 Task: Create new Company, with domain: 'guggenheim.org' and type: 'Reseller'. Add new contact for this company, with mail Id: 'Mohan_Baker@guggenheim.org', First Name: Mohan, Last name:  Baker, Job Title: 'QA Tester', Phone Number: '(202) 555-4571'. Change life cycle stage to  Lead and lead status to  Open. Logged in from softage.3@softage.net
Action: Mouse moved to (89, 94)
Screenshot: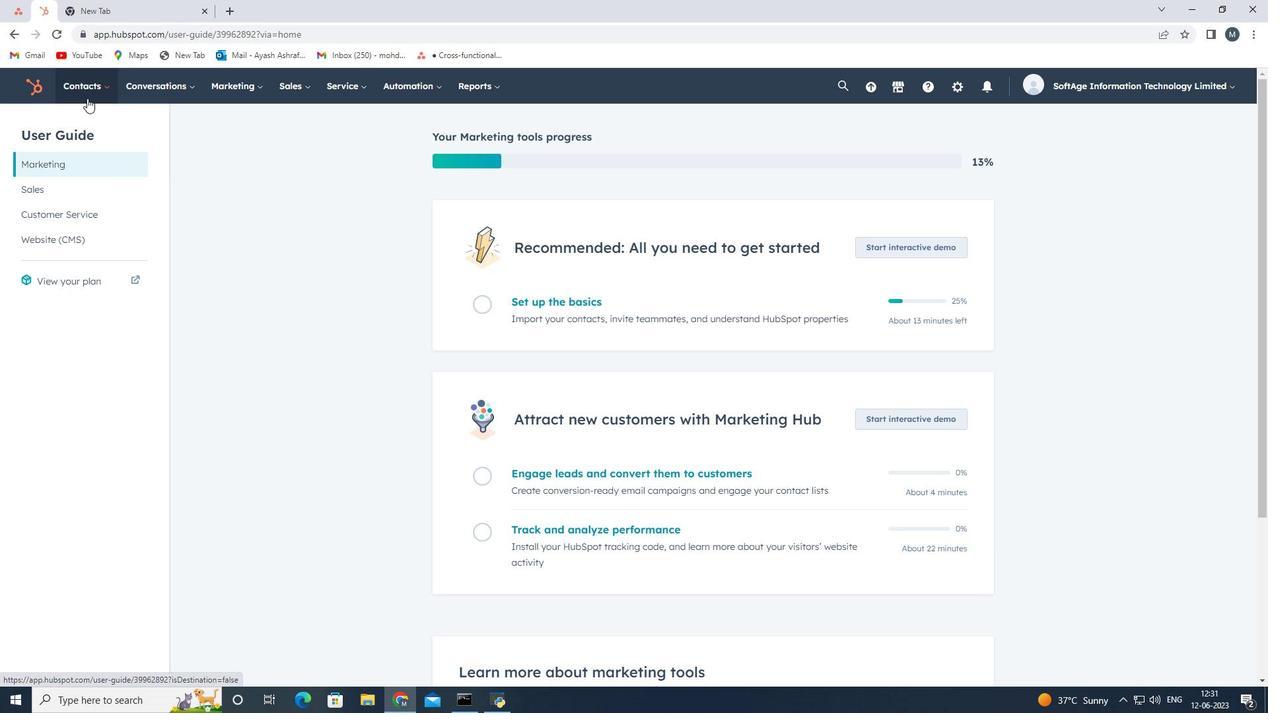 
Action: Mouse pressed left at (89, 94)
Screenshot: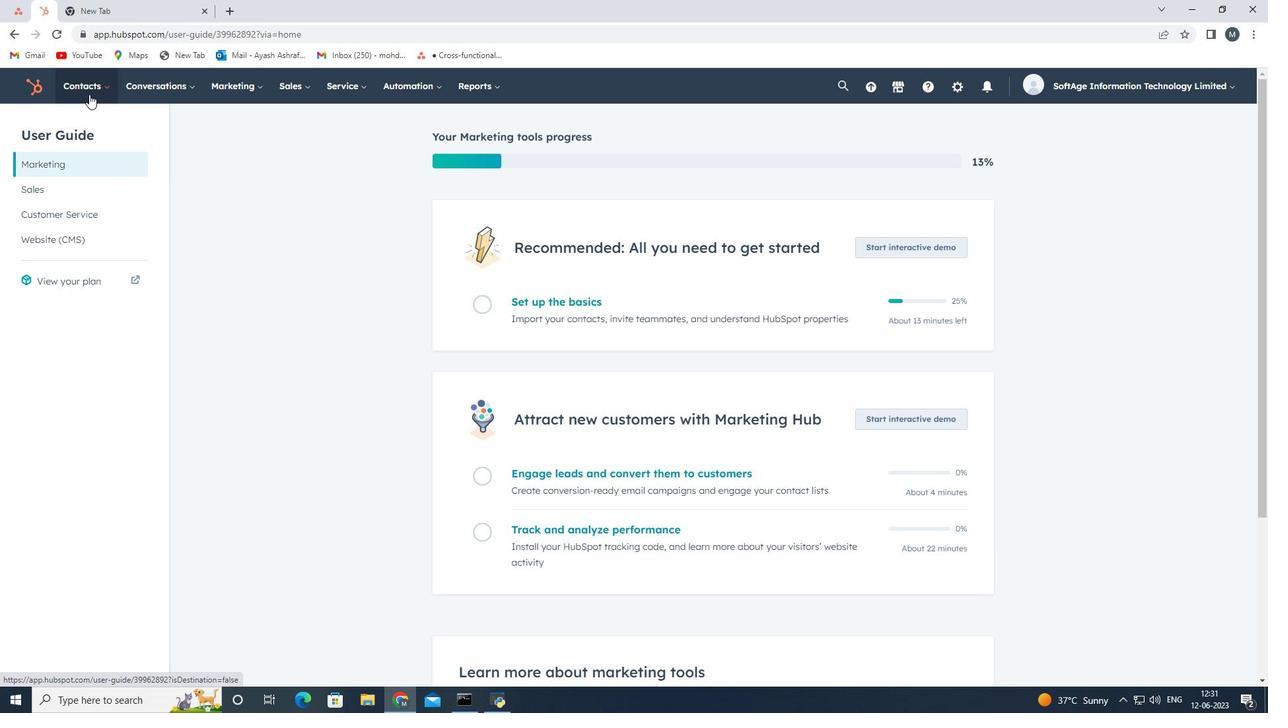 
Action: Mouse moved to (107, 148)
Screenshot: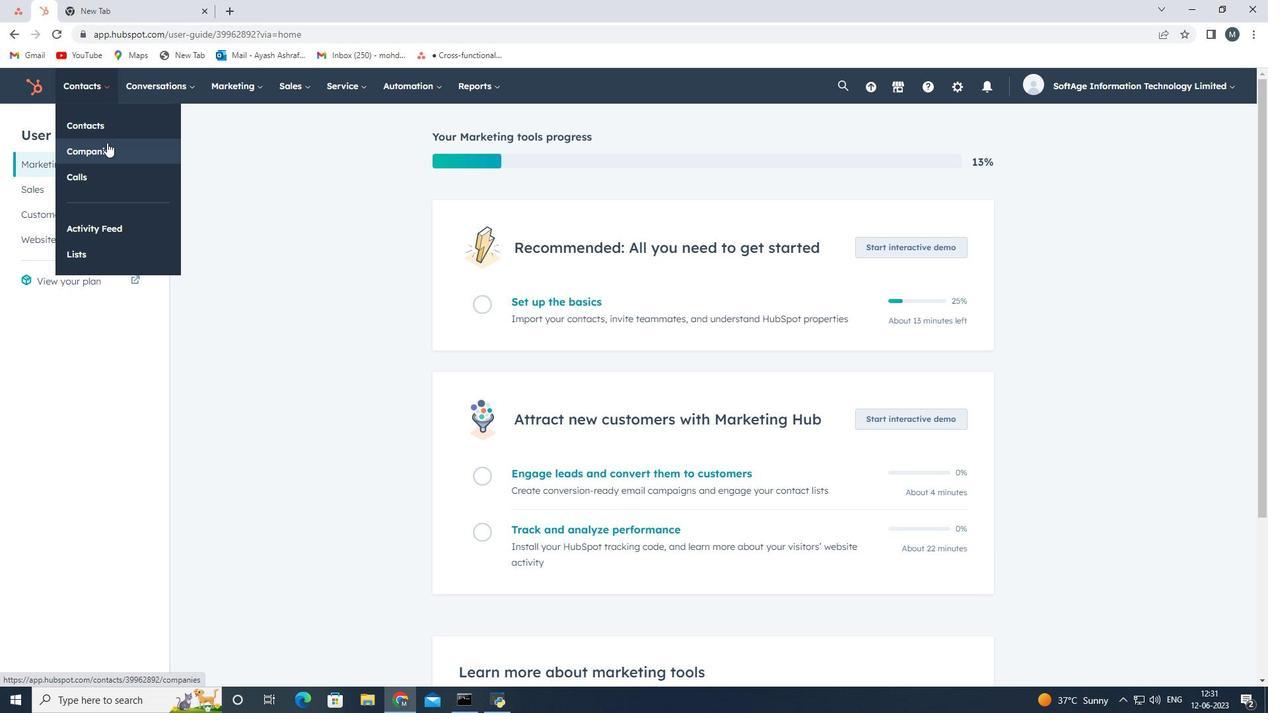 
Action: Mouse pressed left at (107, 148)
Screenshot: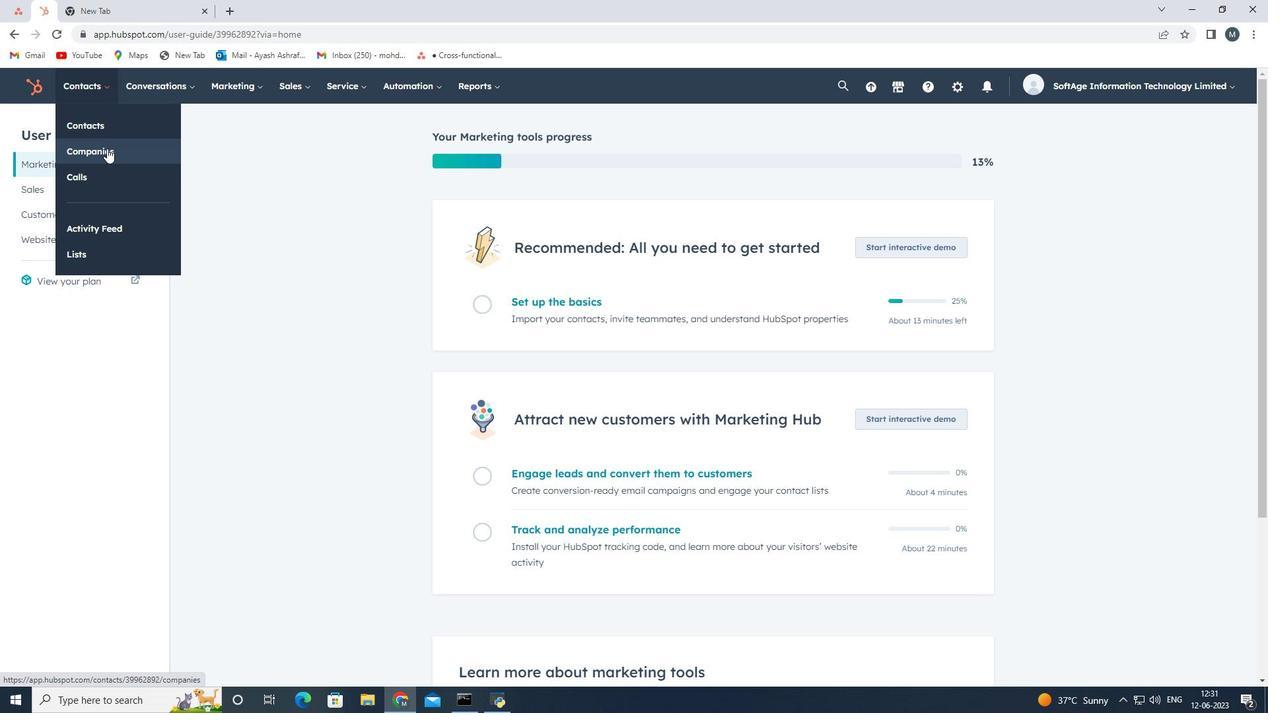 
Action: Mouse moved to (1193, 136)
Screenshot: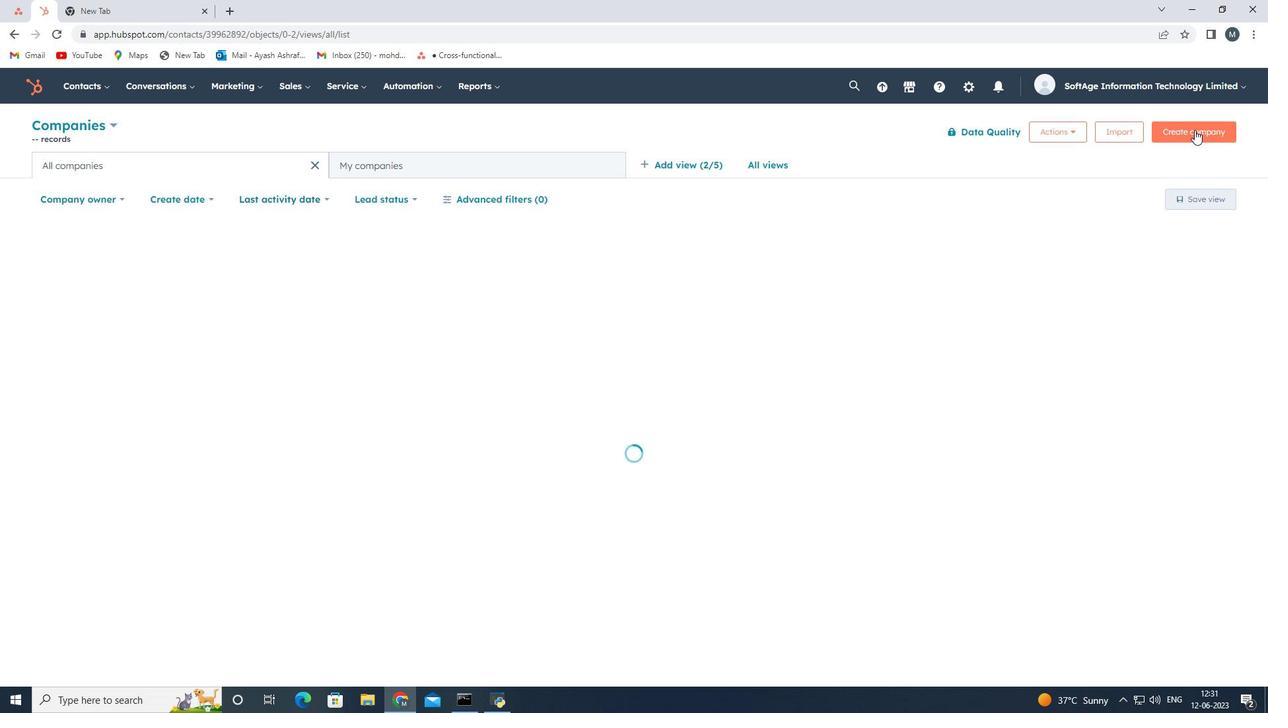 
Action: Mouse pressed left at (1193, 136)
Screenshot: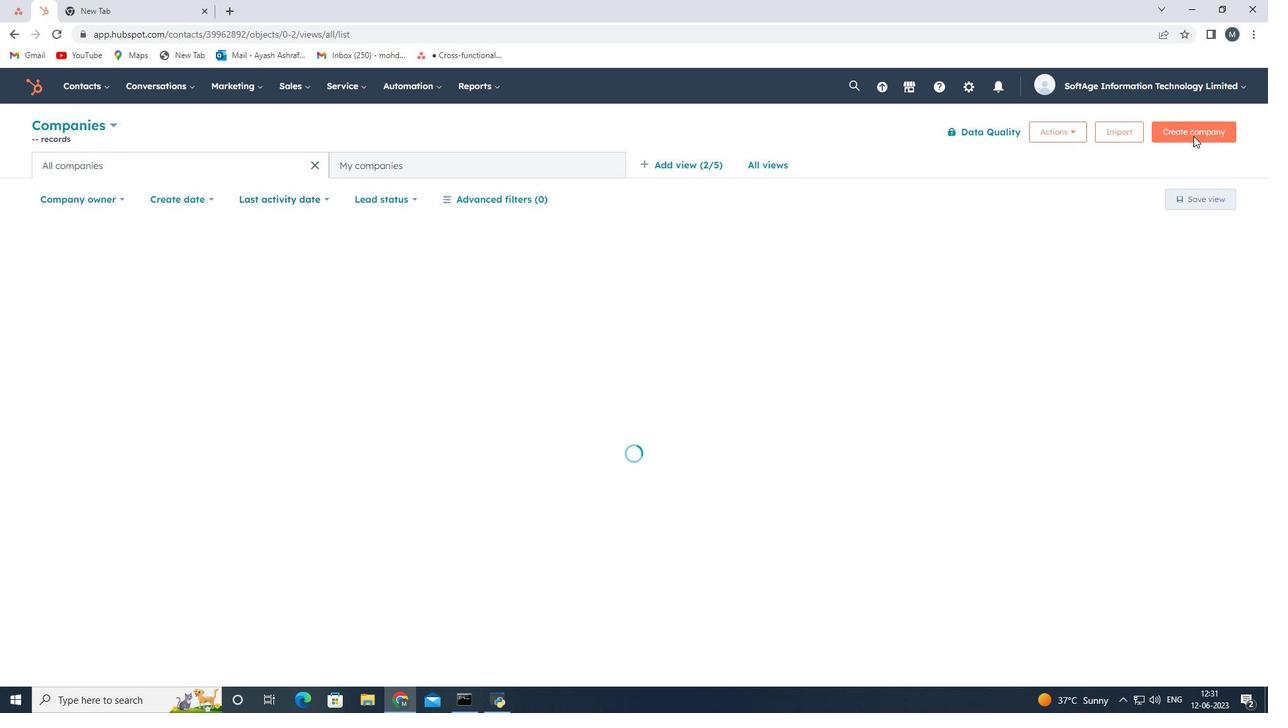 
Action: Mouse moved to (941, 194)
Screenshot: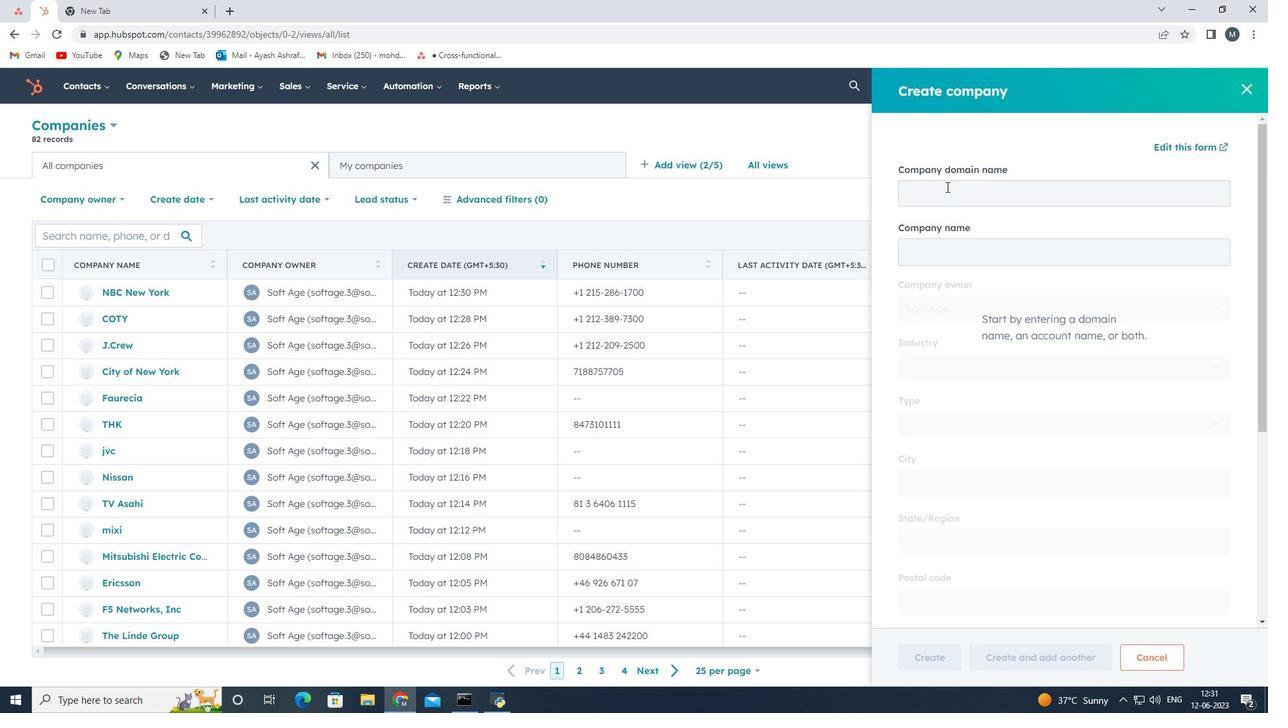 
Action: Mouse pressed left at (941, 194)
Screenshot: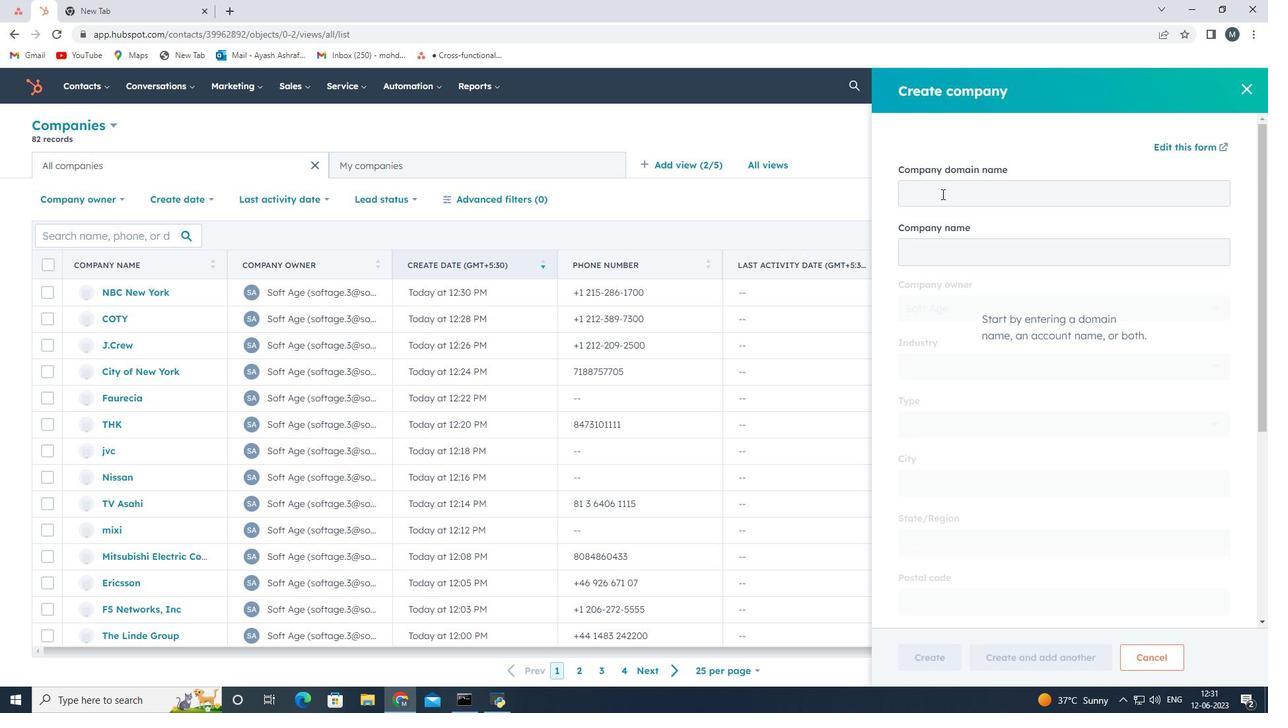 
Action: Mouse moved to (938, 196)
Screenshot: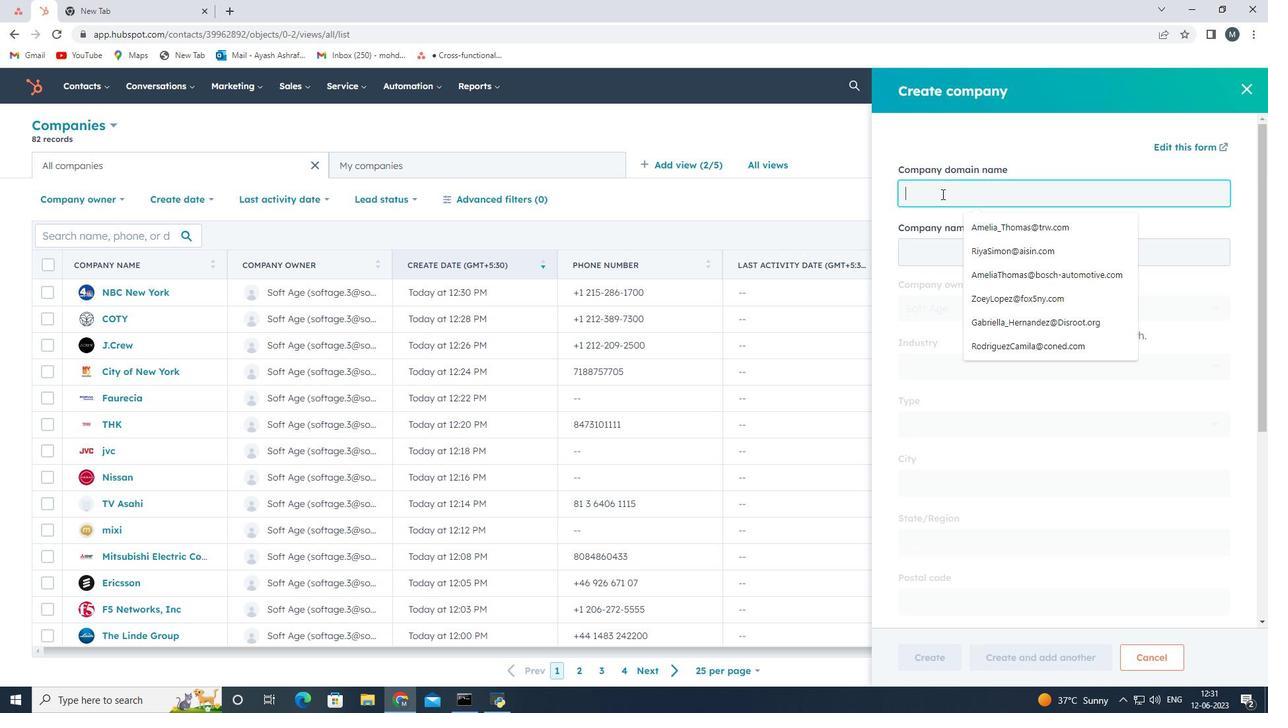 
Action: Key pressed guggenheim.org
Screenshot: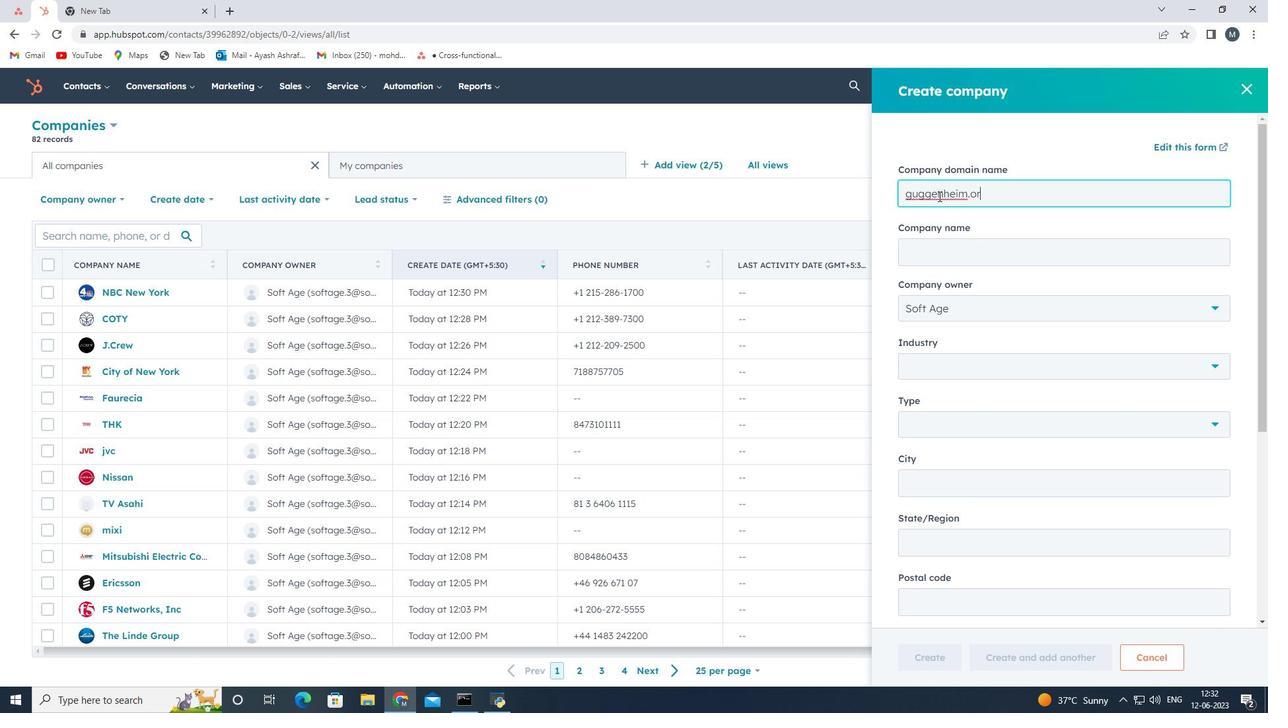 
Action: Mouse moved to (943, 421)
Screenshot: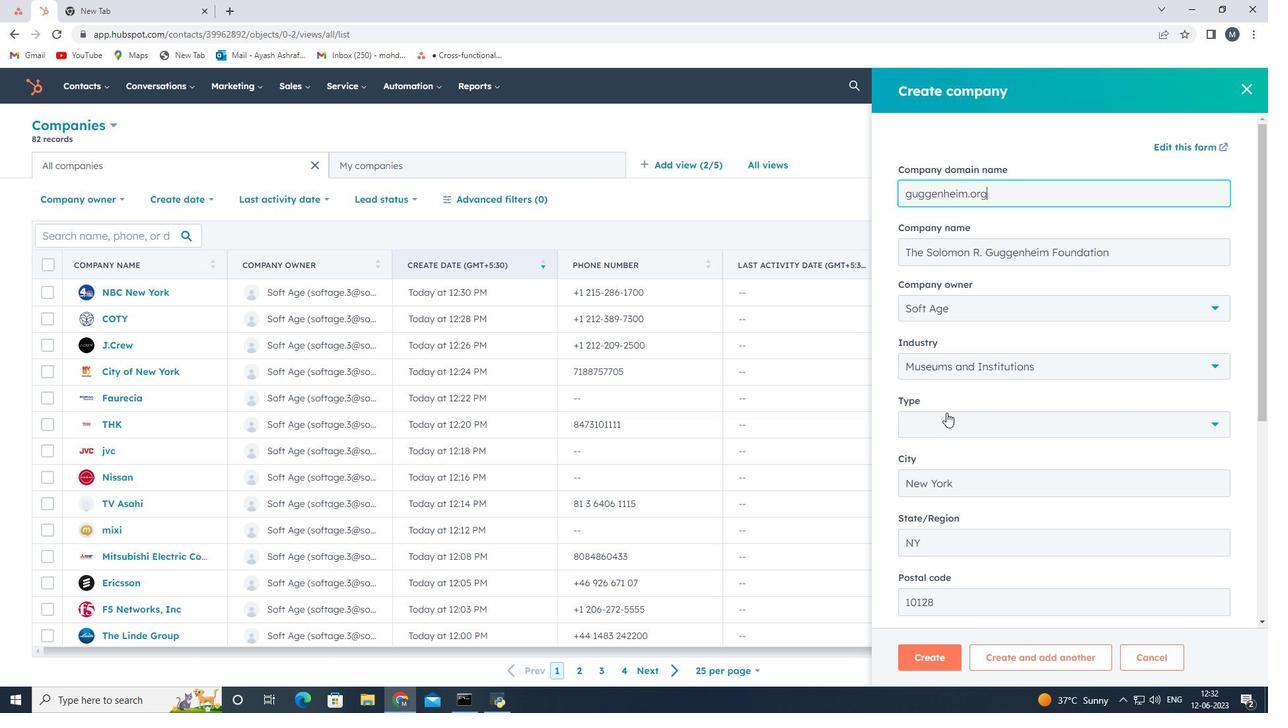 
Action: Mouse pressed left at (943, 421)
Screenshot: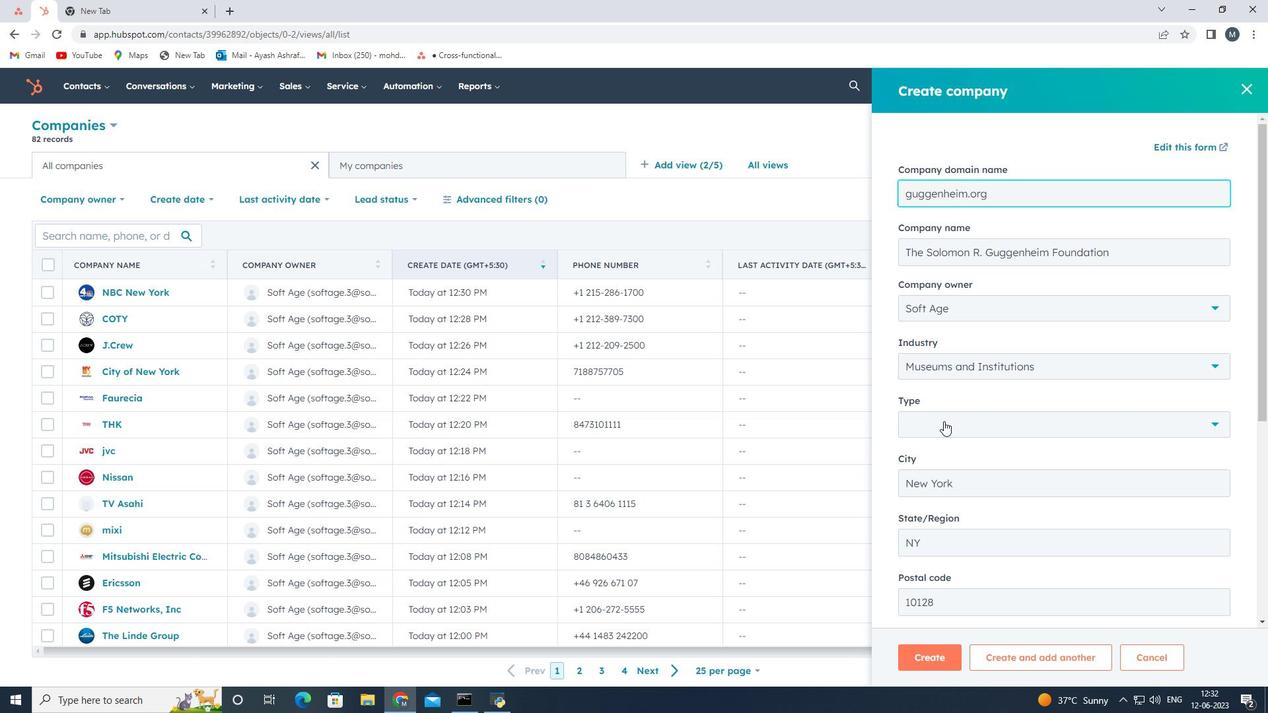 
Action: Mouse moved to (936, 533)
Screenshot: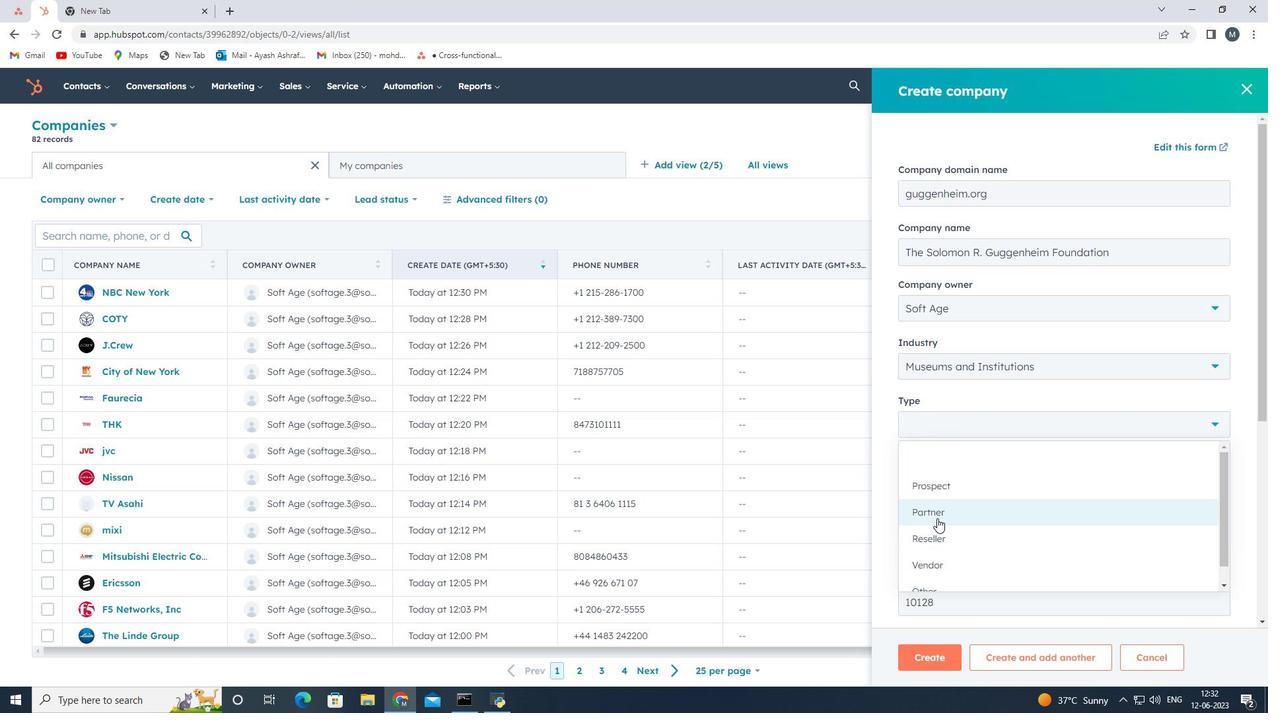 
Action: Mouse pressed left at (936, 533)
Screenshot: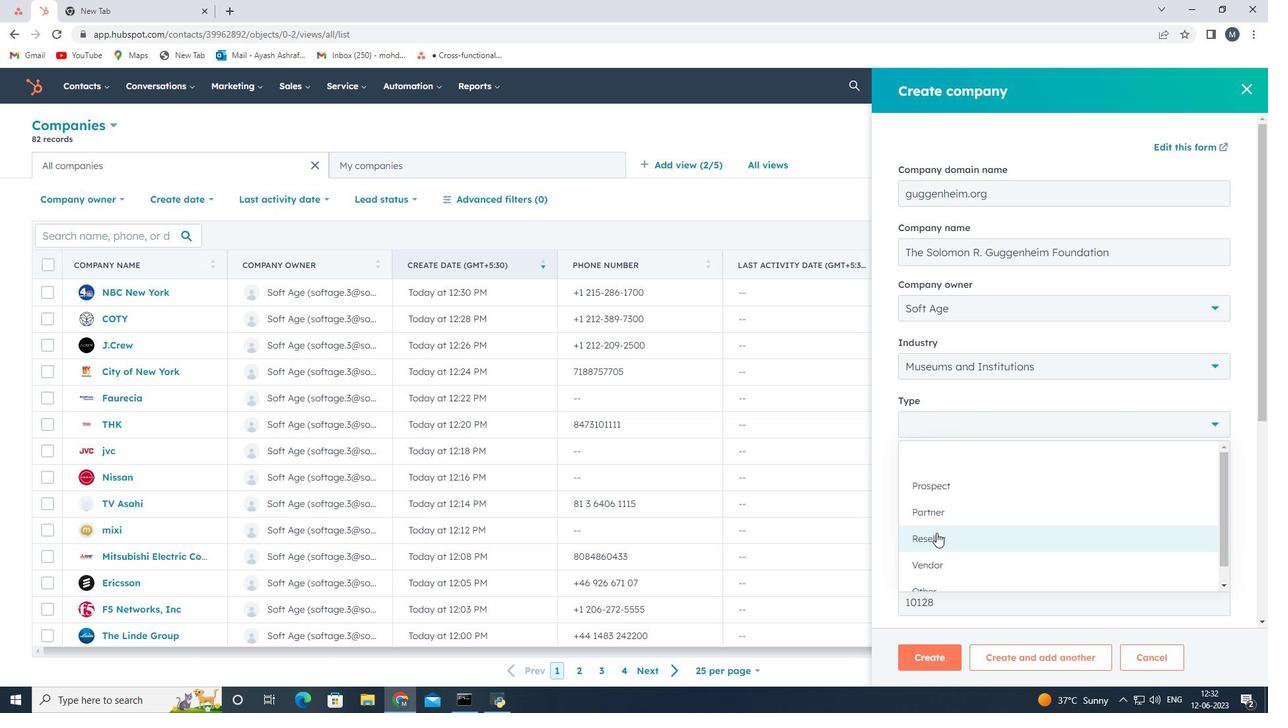 
Action: Mouse moved to (960, 493)
Screenshot: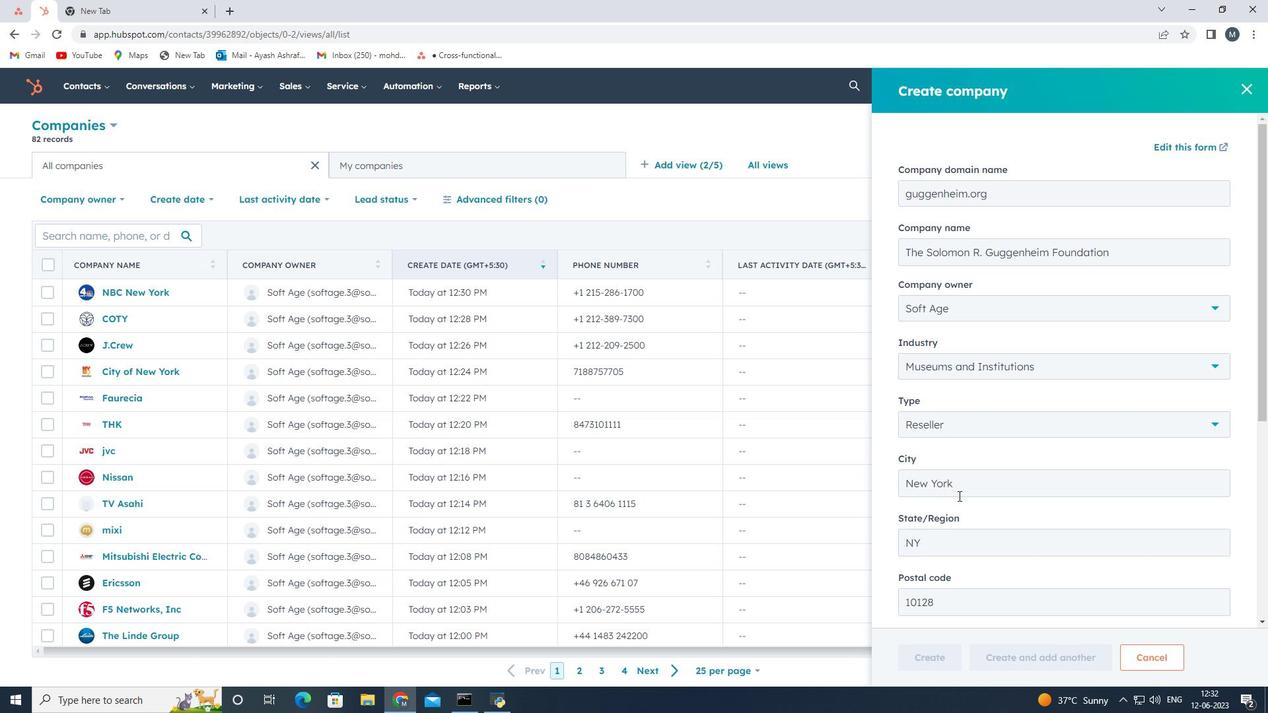 
Action: Mouse scrolled (960, 492) with delta (0, 0)
Screenshot: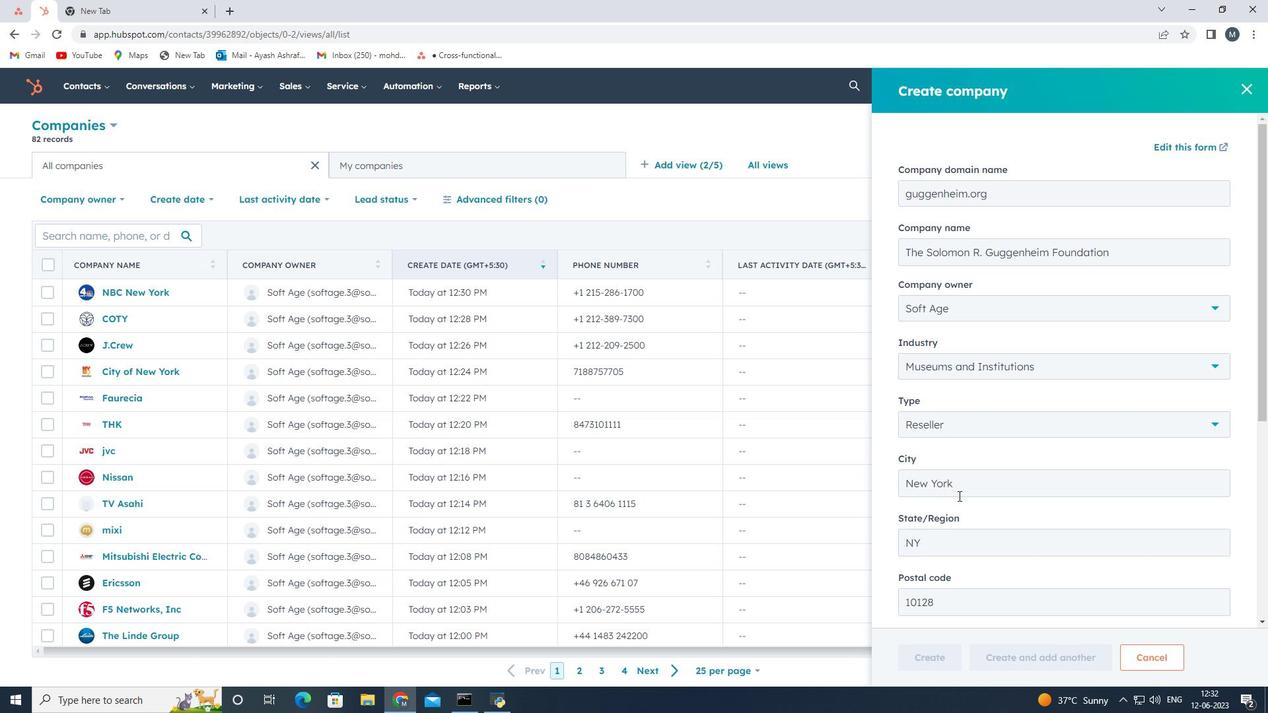 
Action: Mouse scrolled (960, 492) with delta (0, 0)
Screenshot: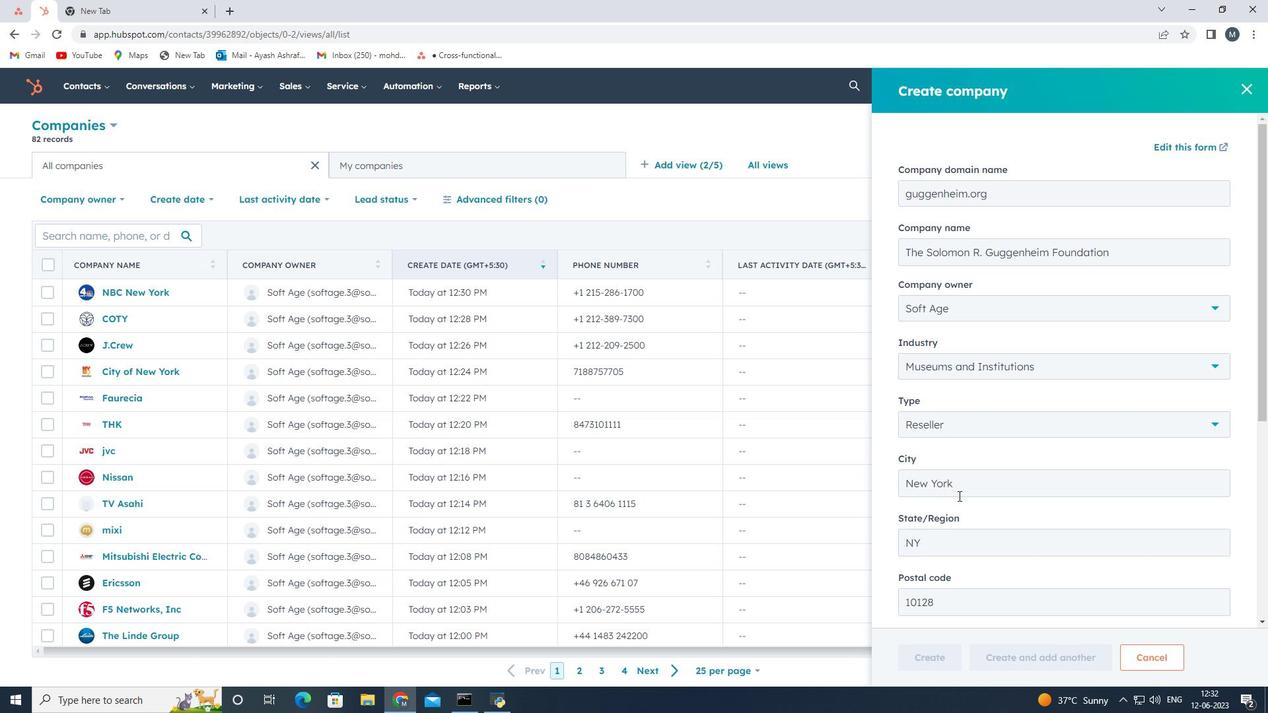 
Action: Mouse scrolled (960, 492) with delta (0, 0)
Screenshot: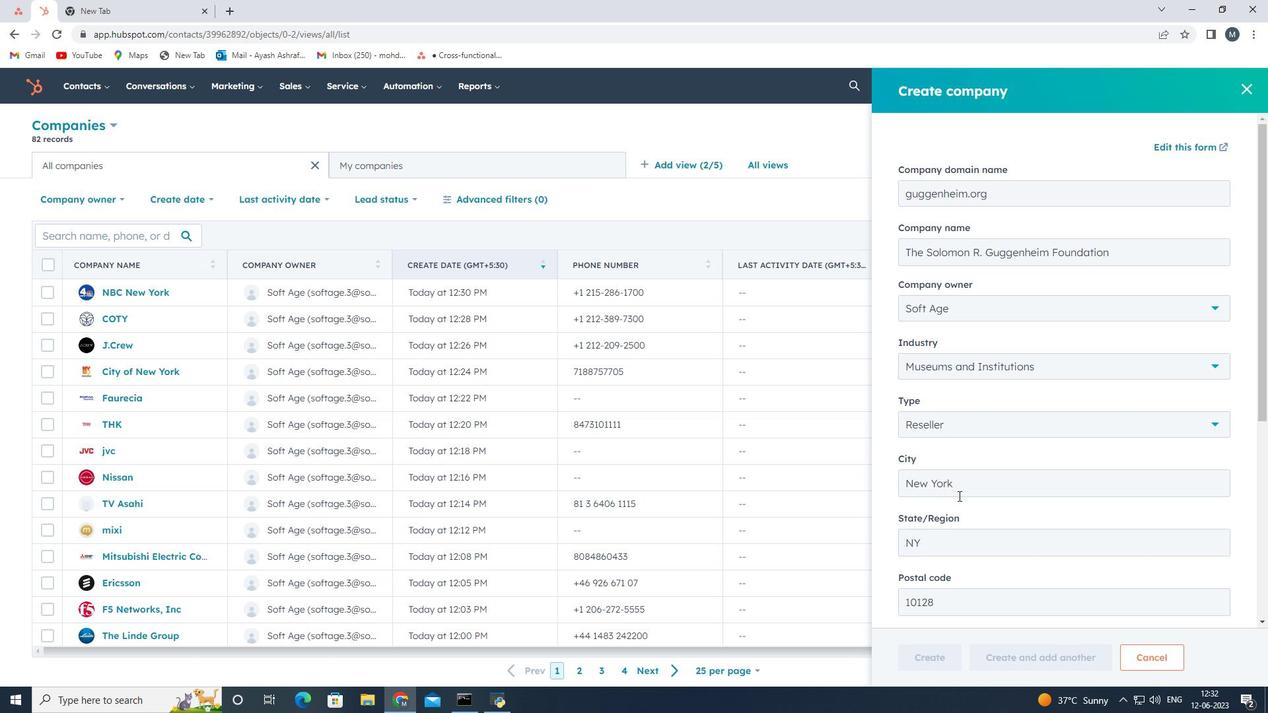 
Action: Mouse scrolled (960, 492) with delta (0, 0)
Screenshot: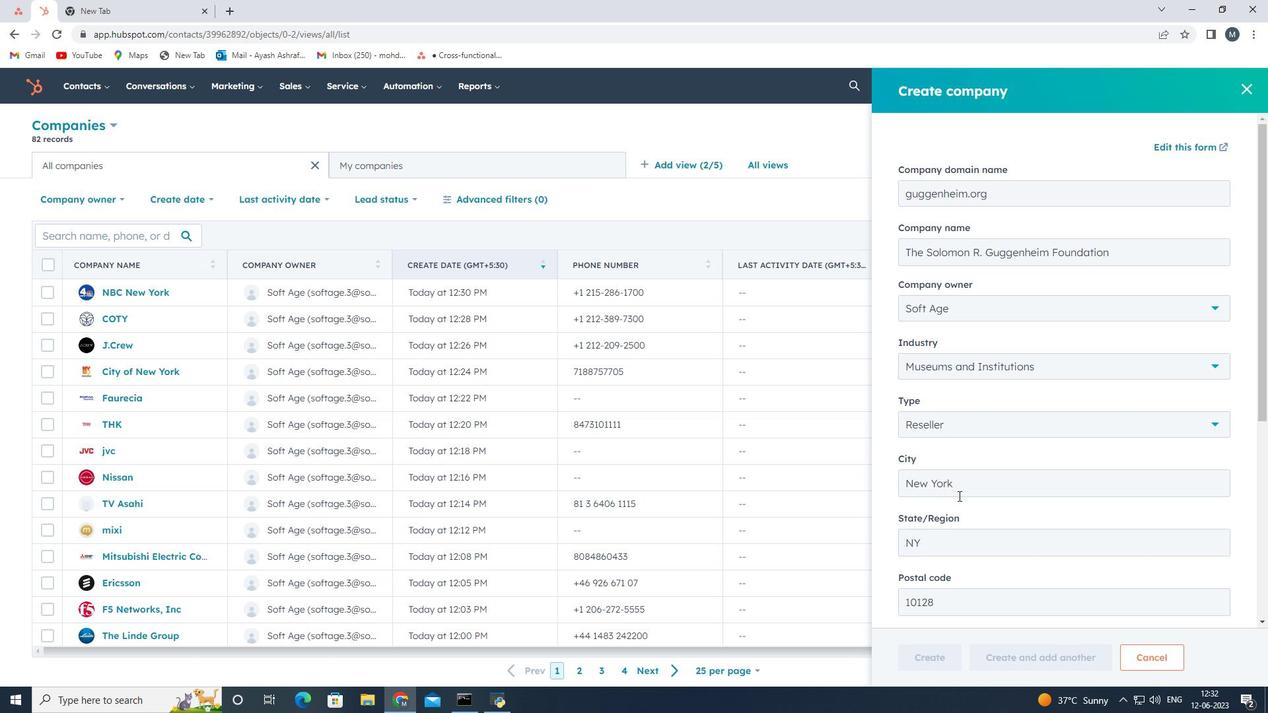 
Action: Mouse scrolled (960, 492) with delta (0, 0)
Screenshot: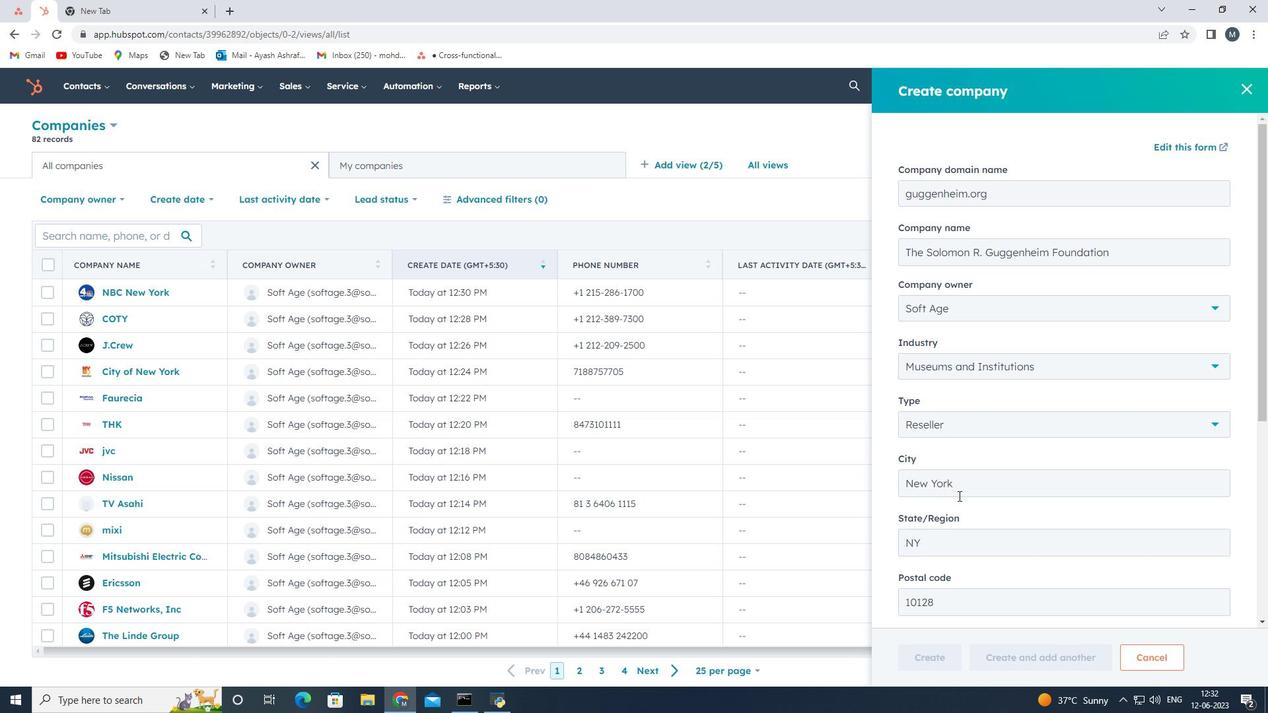 
Action: Mouse scrolled (960, 492) with delta (0, 0)
Screenshot: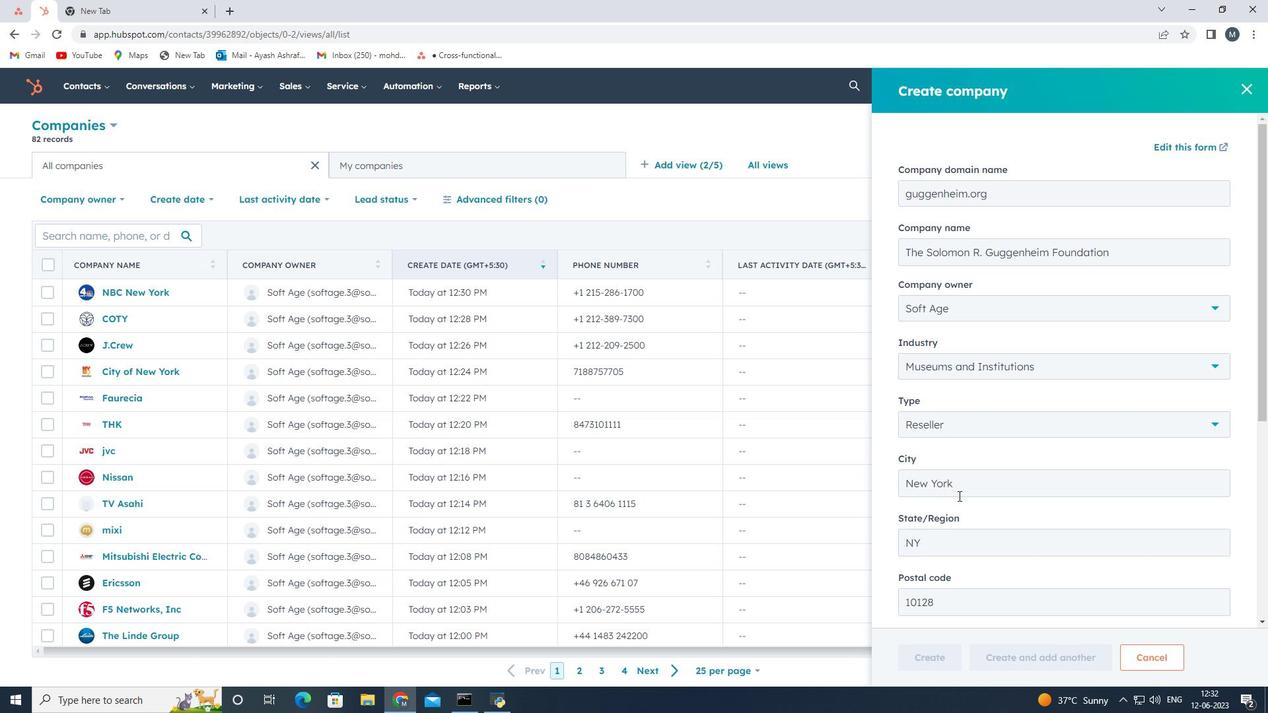 
Action: Mouse moved to (921, 652)
Screenshot: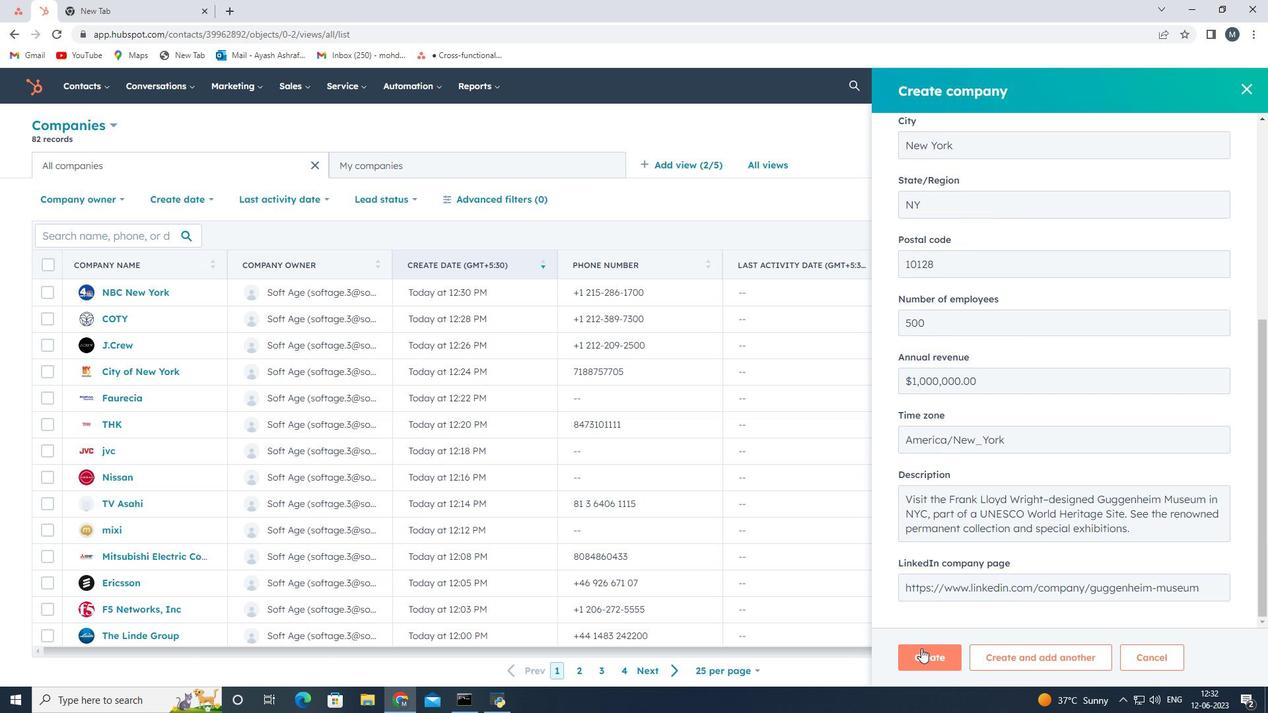 
Action: Mouse pressed left at (921, 652)
Screenshot: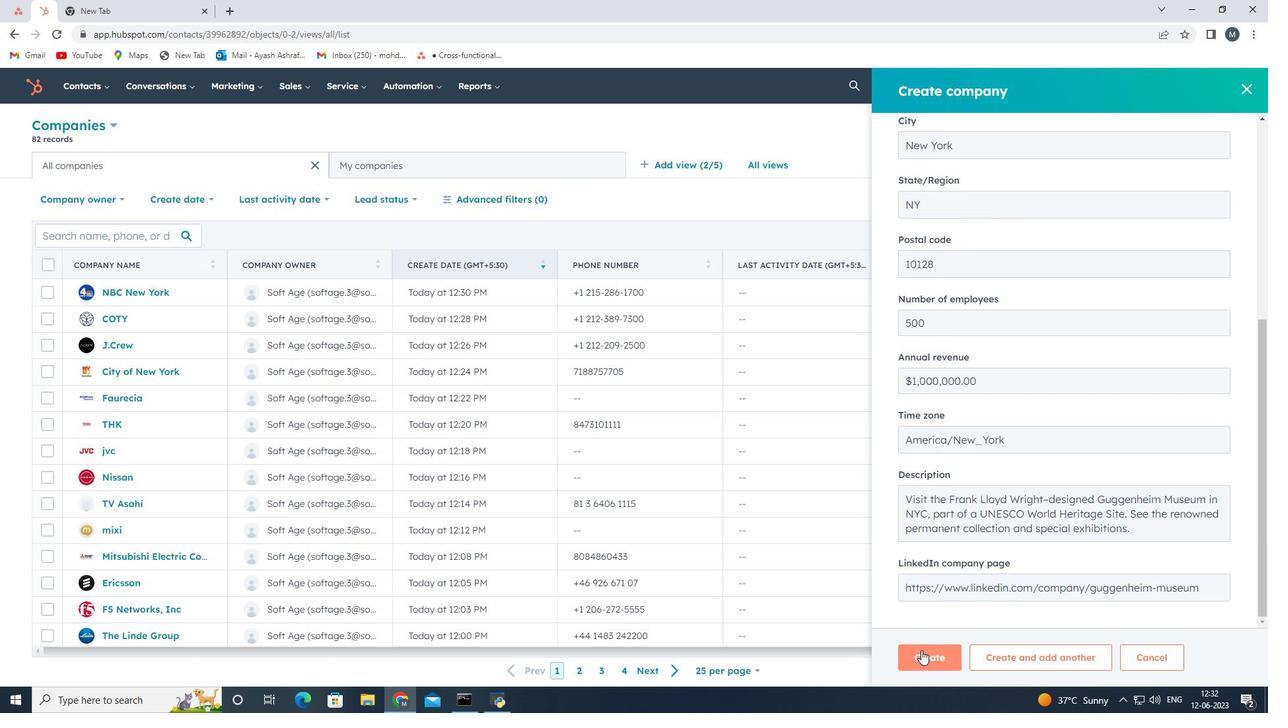 
Action: Mouse moved to (760, 369)
Screenshot: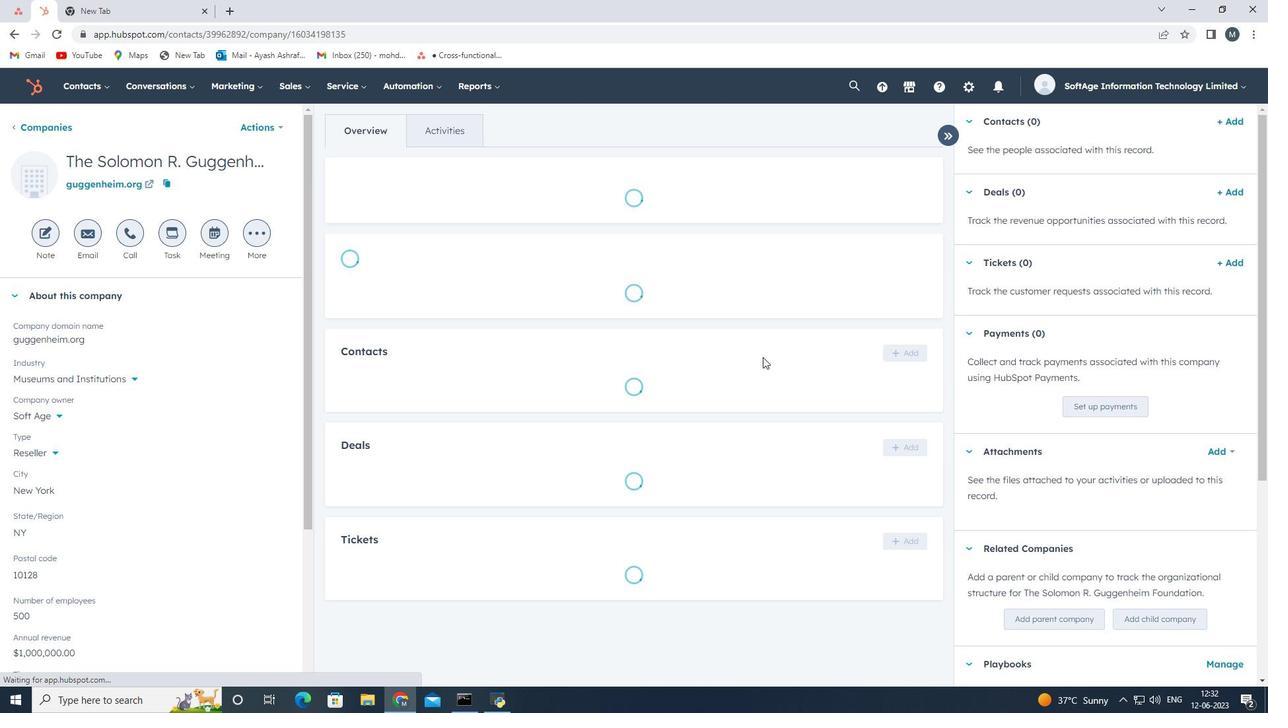 
Action: Mouse scrolled (760, 368) with delta (0, 0)
Screenshot: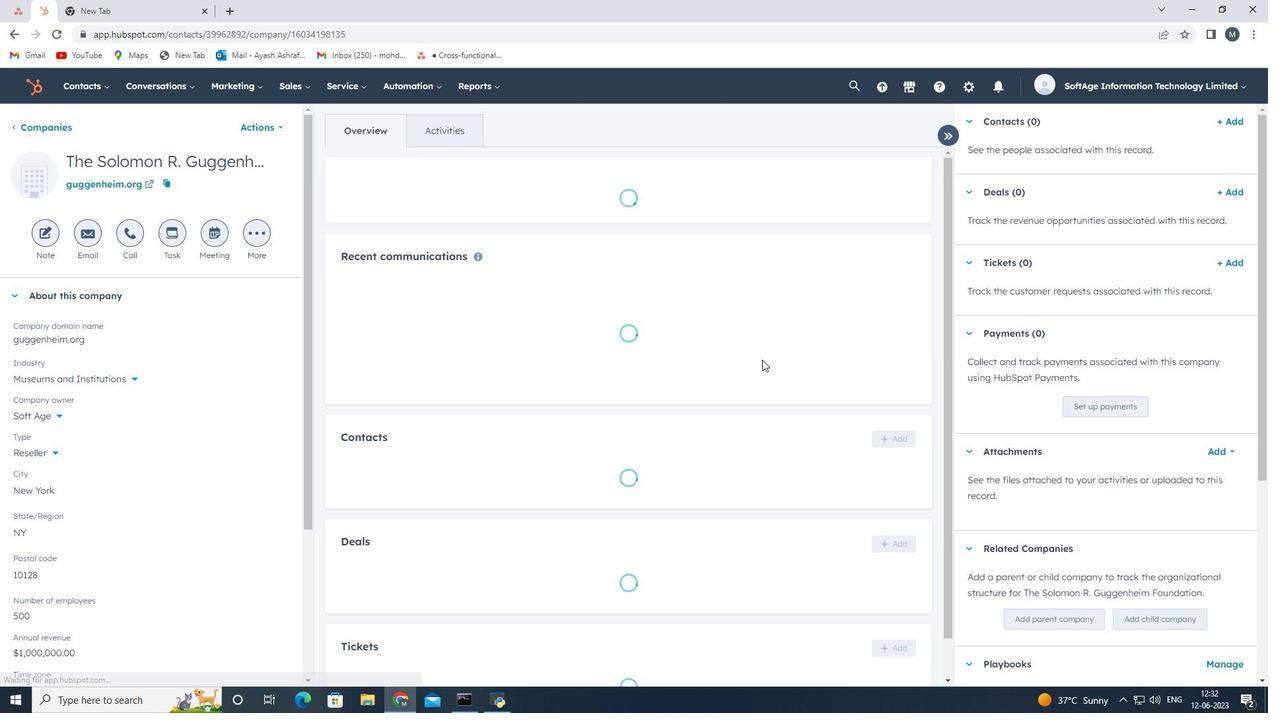 
Action: Mouse scrolled (760, 368) with delta (0, 0)
Screenshot: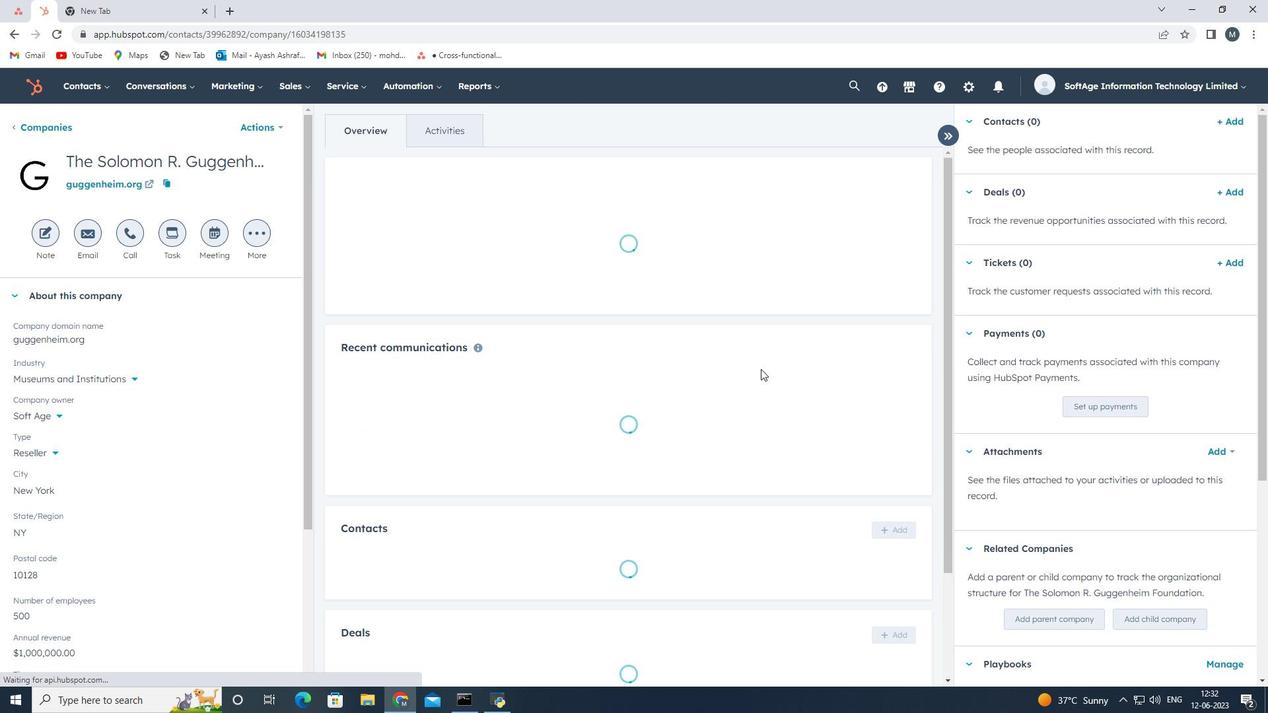 
Action: Mouse moved to (908, 440)
Screenshot: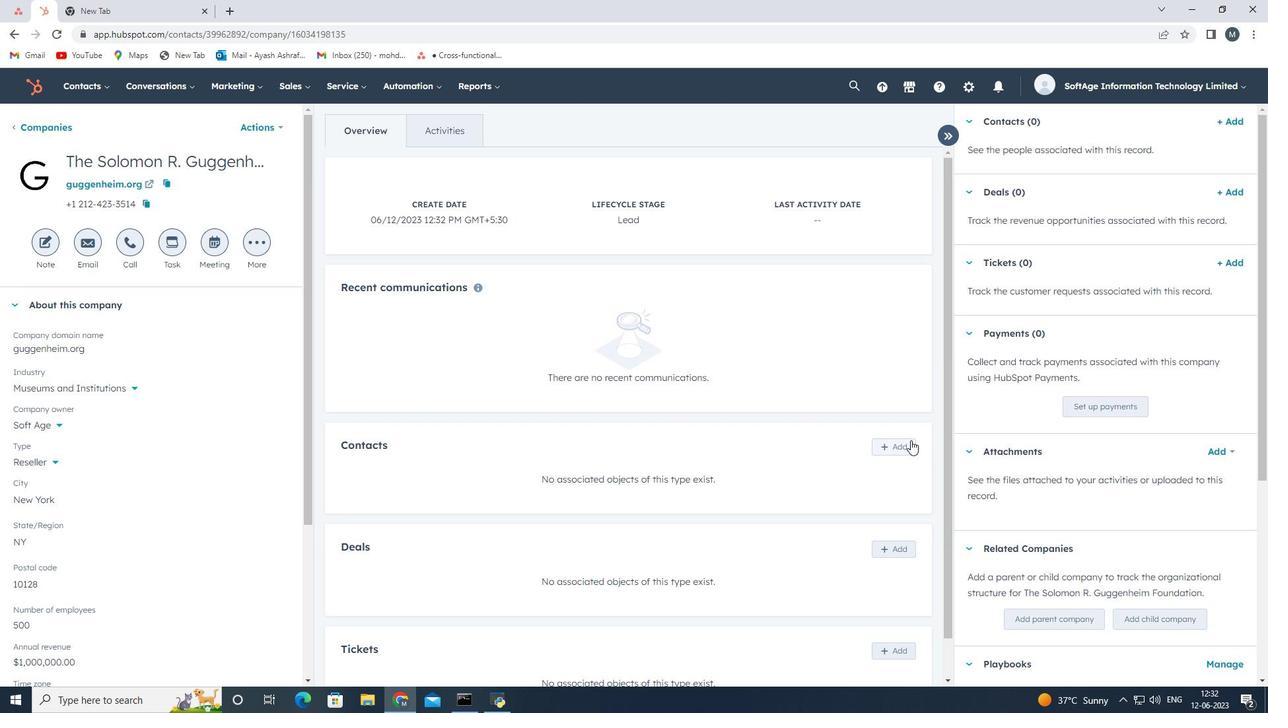 
Action: Mouse pressed left at (908, 440)
Screenshot: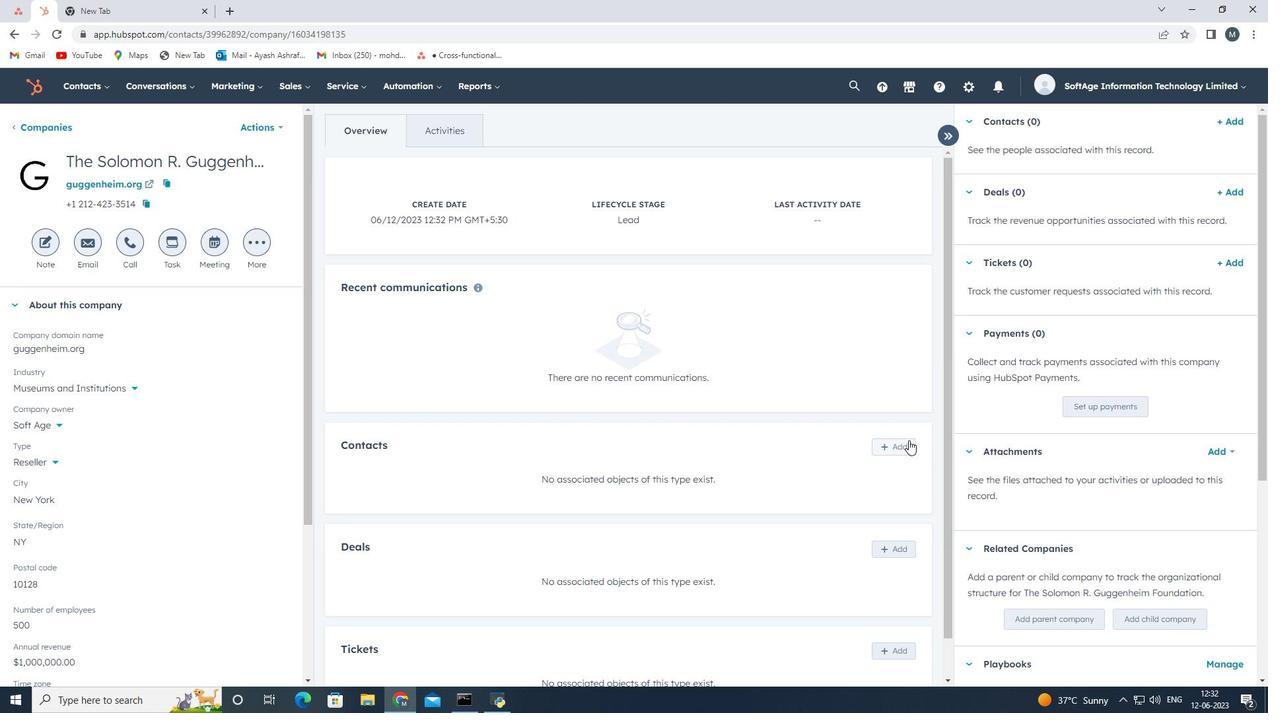
Action: Mouse moved to (972, 159)
Screenshot: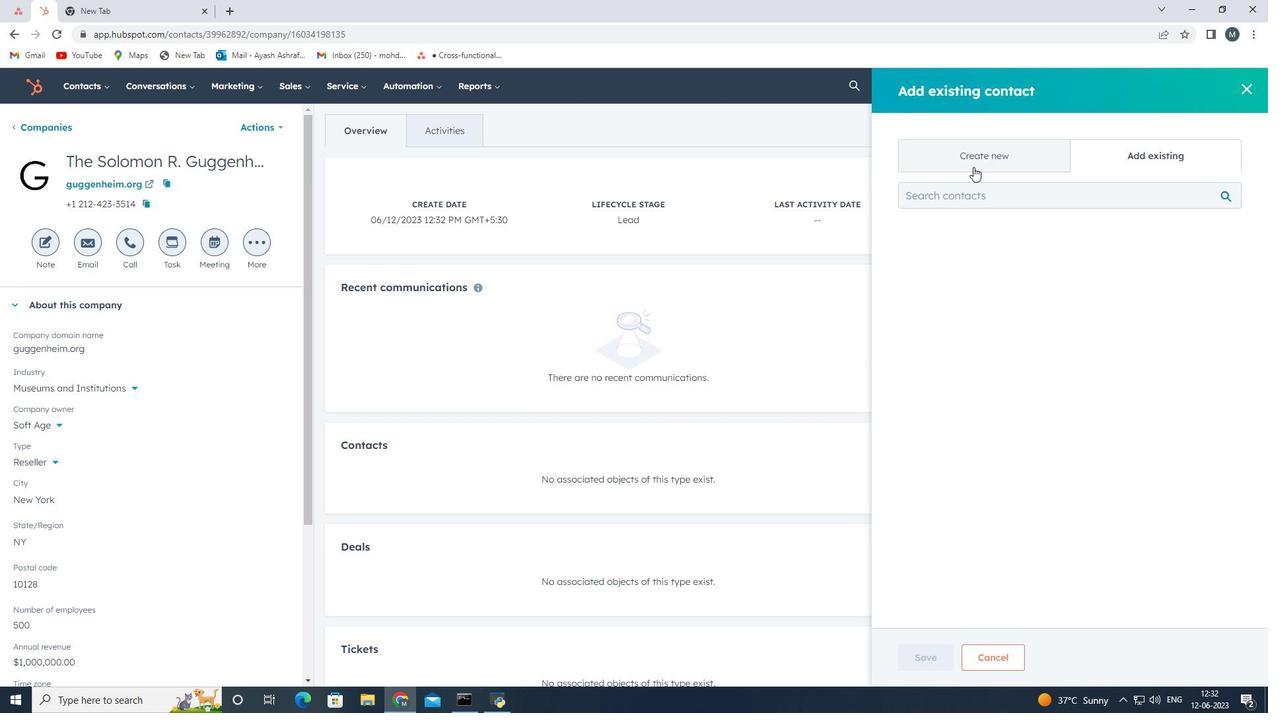 
Action: Mouse pressed left at (972, 159)
Screenshot: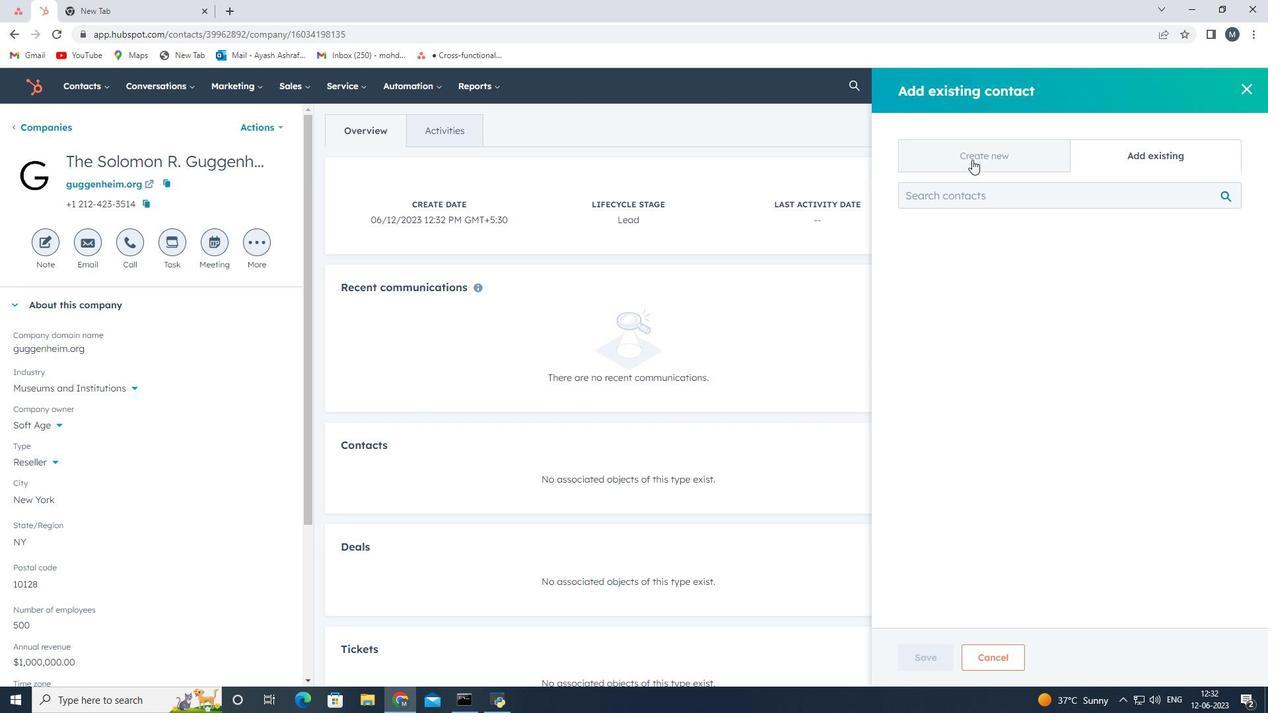 
Action: Mouse moved to (957, 238)
Screenshot: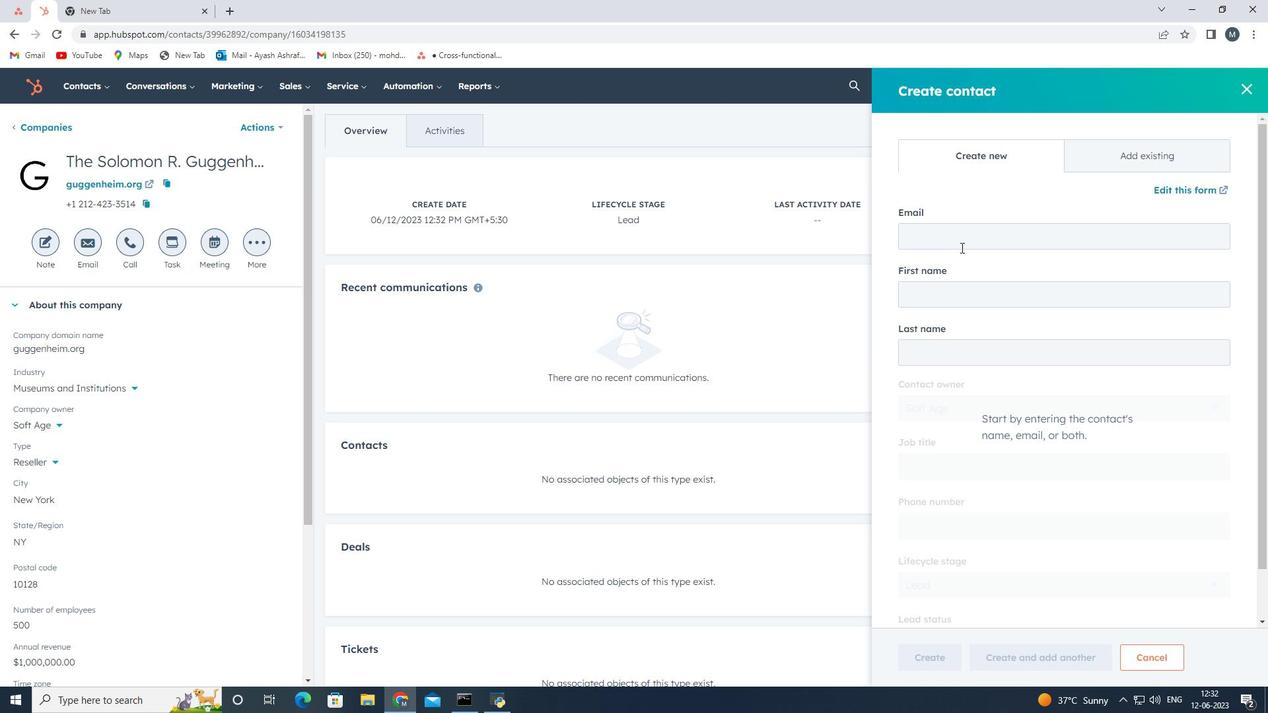 
Action: Mouse pressed left at (957, 238)
Screenshot: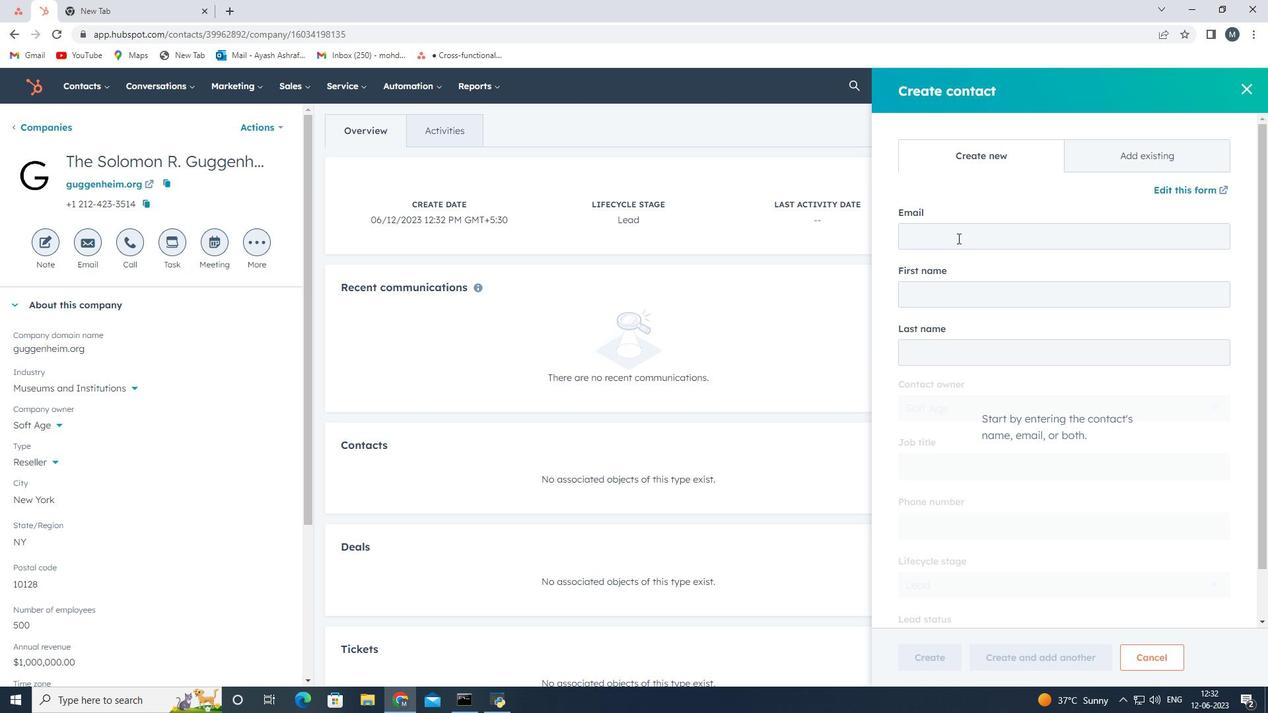 
Action: Key pressed <Key.shift>mohan<Key.shift_r>_<Key.shift><Key.shift><Key.shift><Key.shift>Baker<Key.shift><Key.shift><Key.shift><Key.shift><Key.shift><Key.shift><Key.shift><Key.shift><Key.shift><Key.shift><Key.shift><Key.shift><Key.shift><Key.shift><Key.shift><Key.shift><Key.shift>@guggrnheim
Screenshot: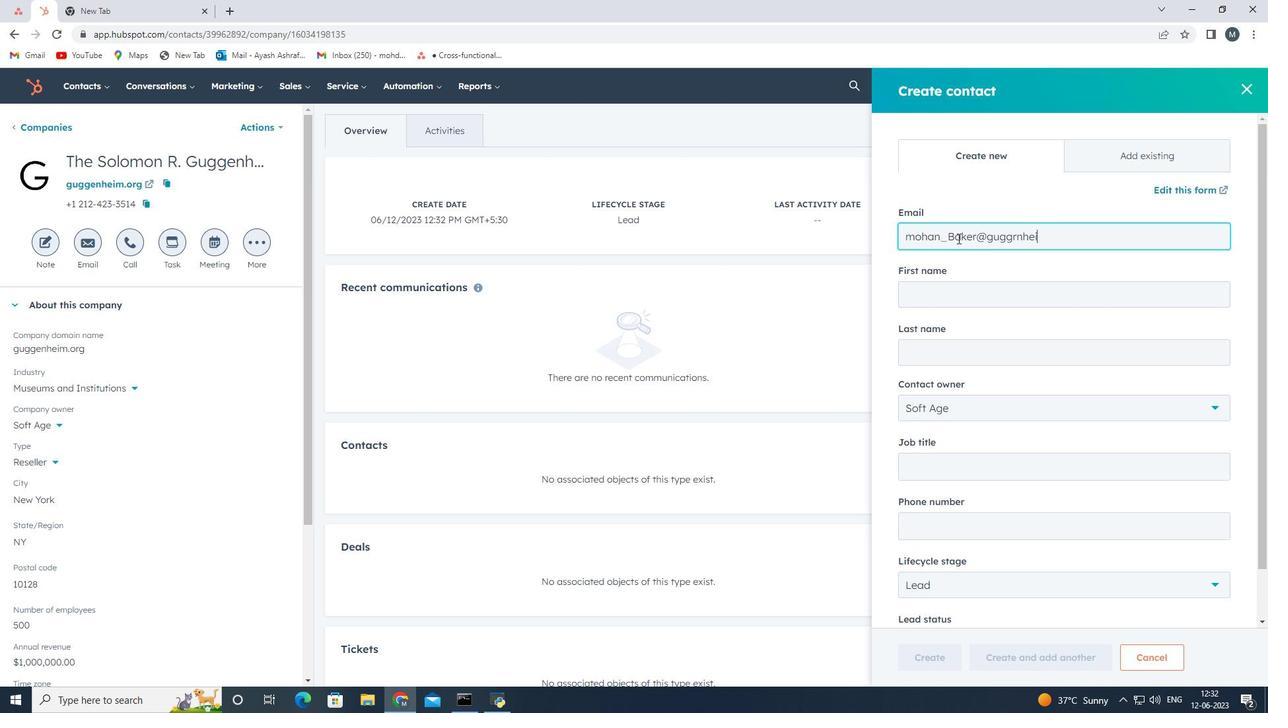 
Action: Mouse moved to (1080, 240)
Screenshot: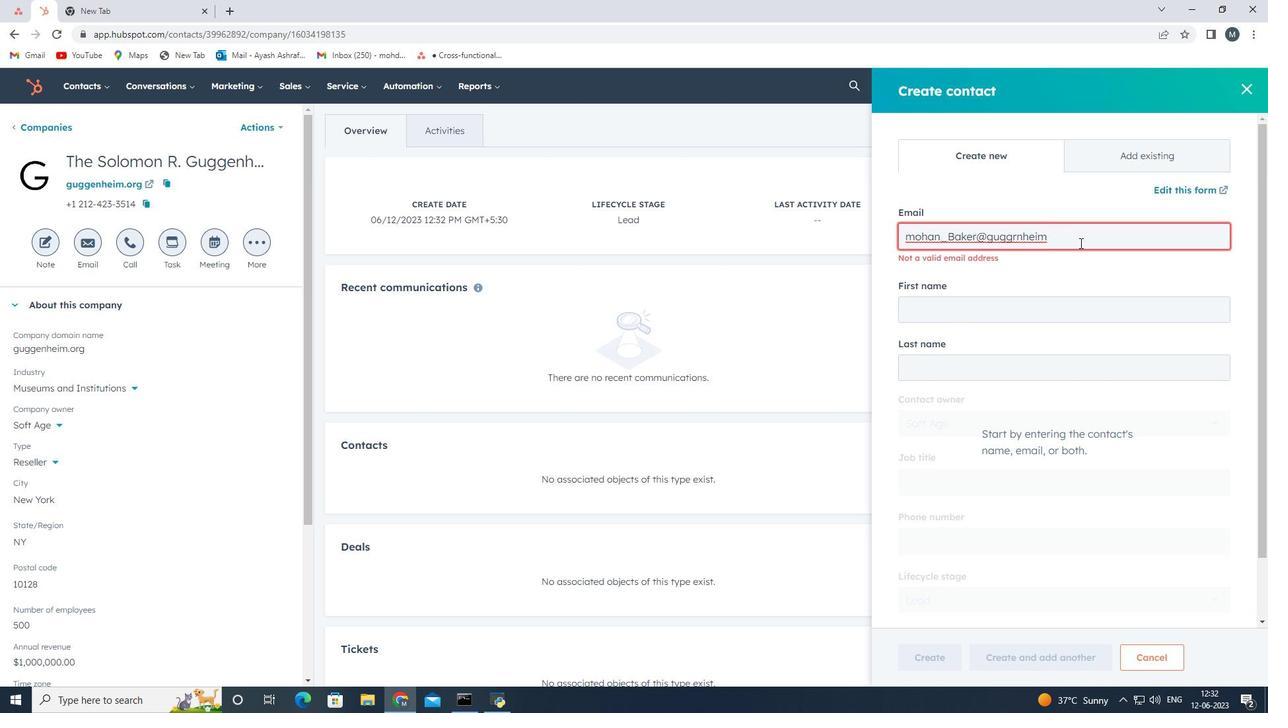 
Action: Key pressed .org
Screenshot: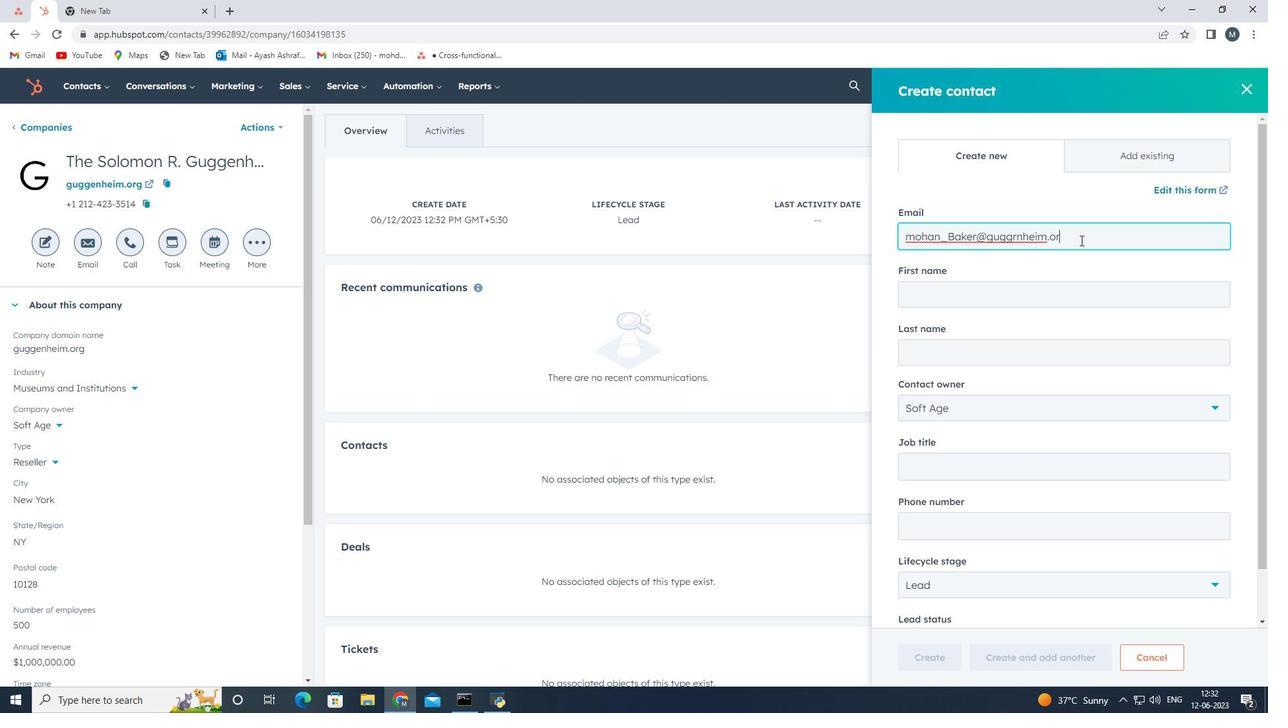 
Action: Mouse moved to (980, 307)
Screenshot: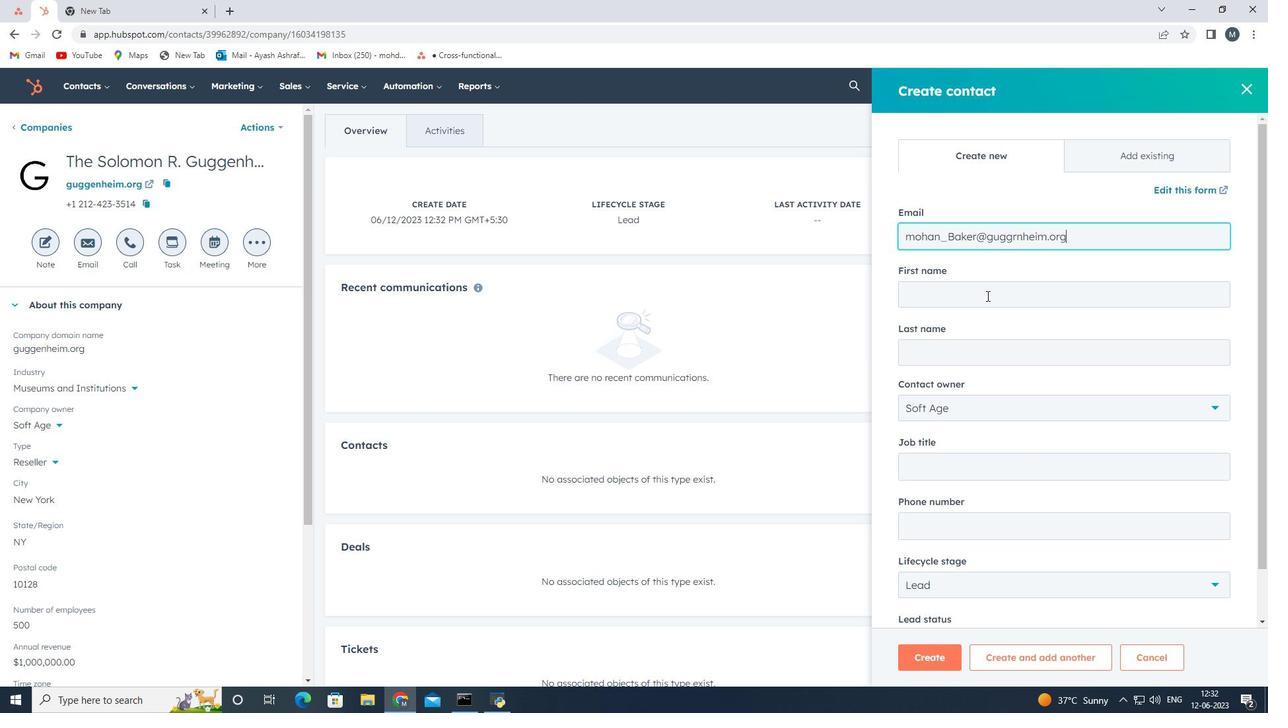 
Action: Mouse pressed left at (980, 307)
Screenshot: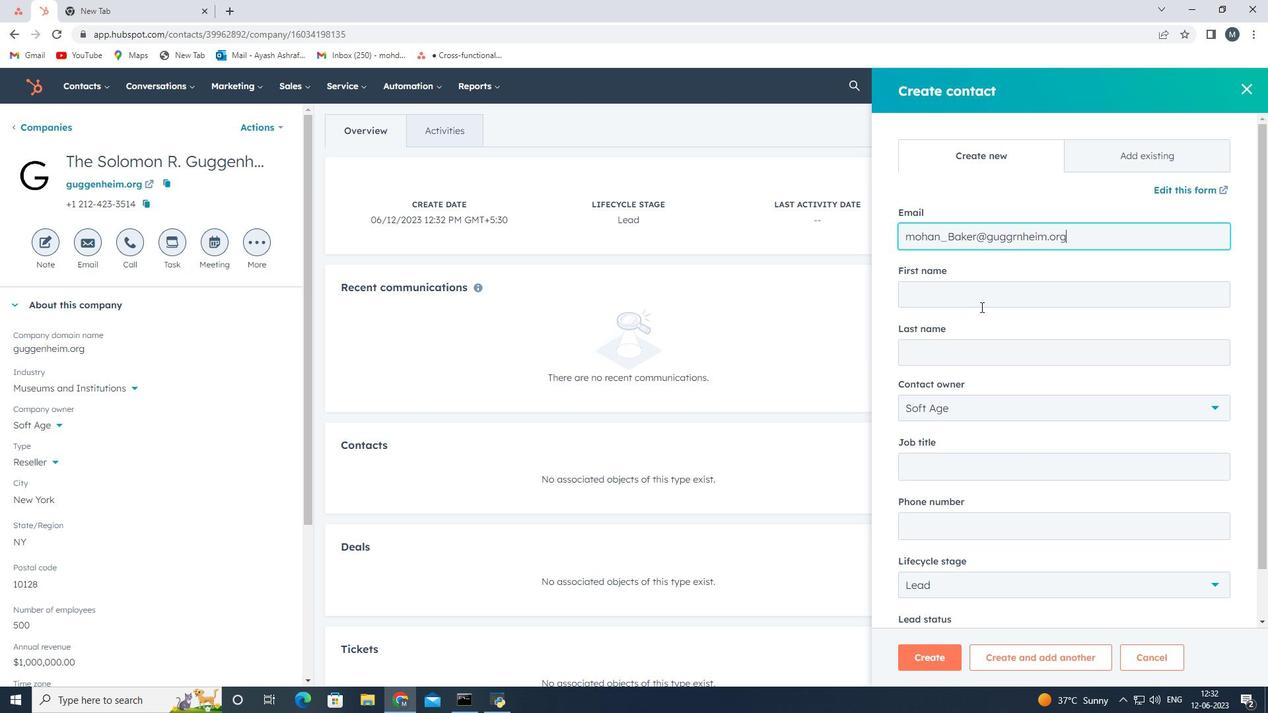 
Action: Key pressed <Key.shift>Mohan
Screenshot: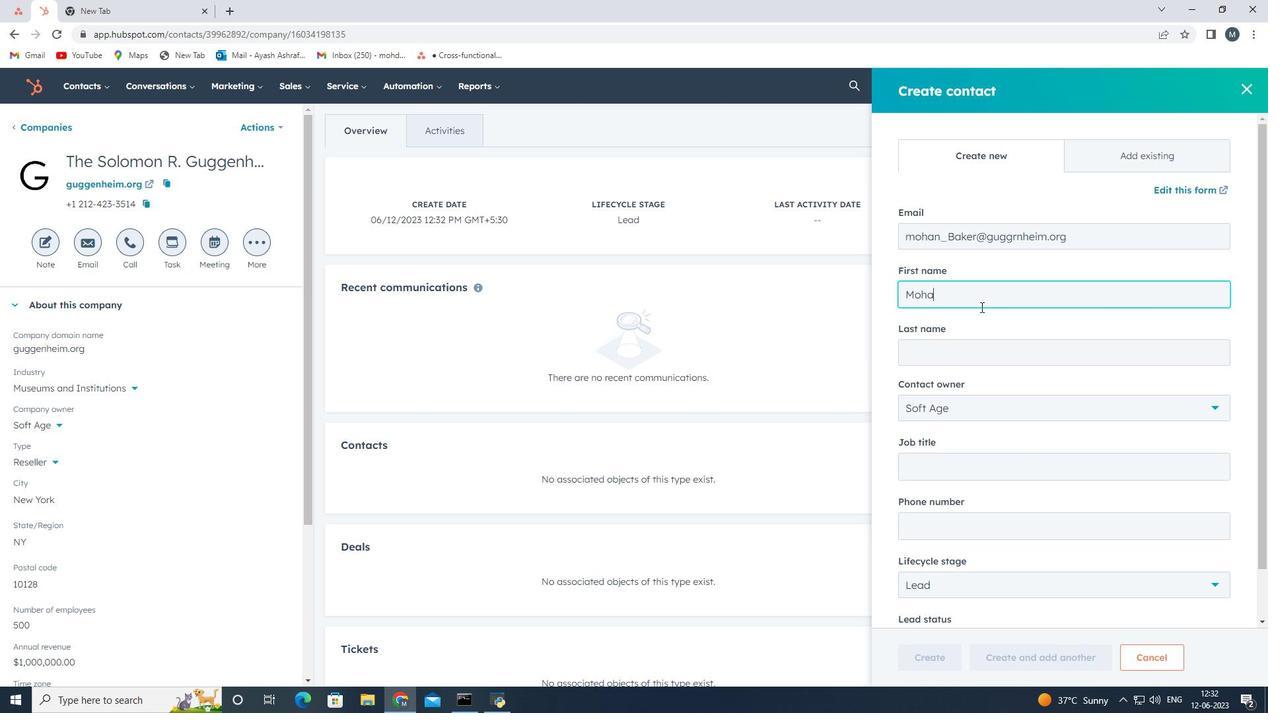 
Action: Mouse moved to (1003, 345)
Screenshot: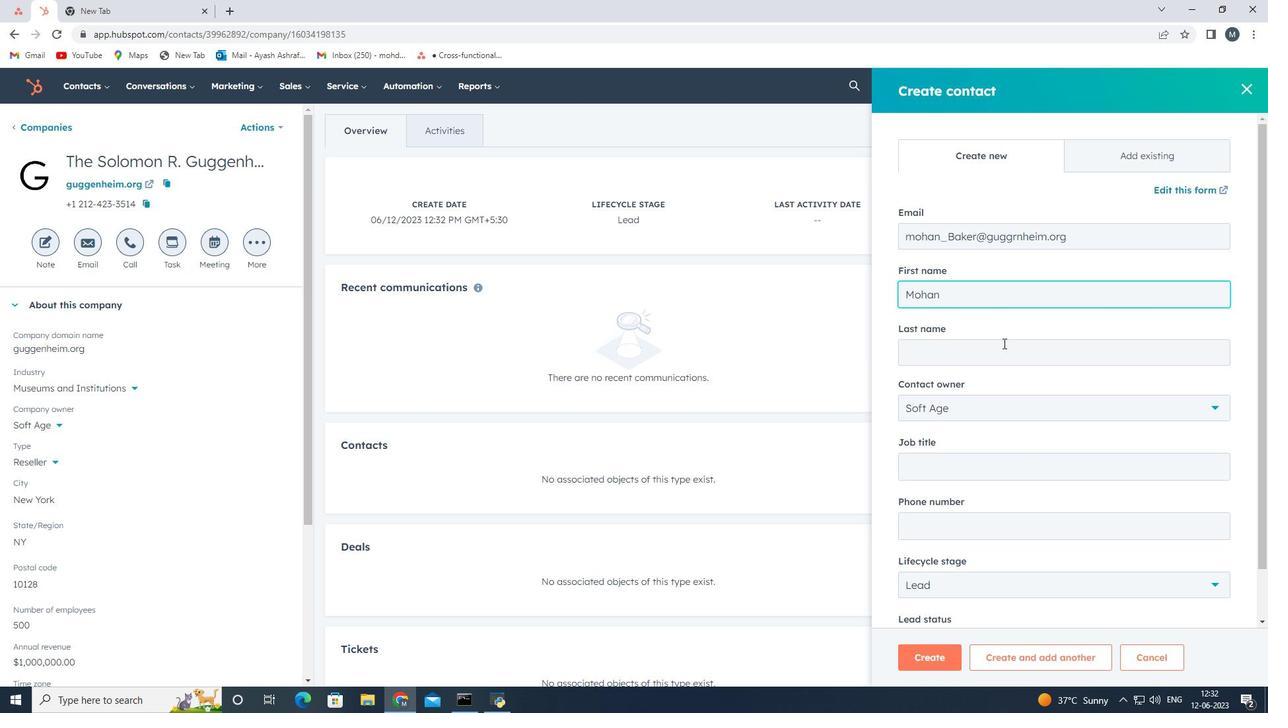 
Action: Mouse pressed left at (1003, 345)
Screenshot: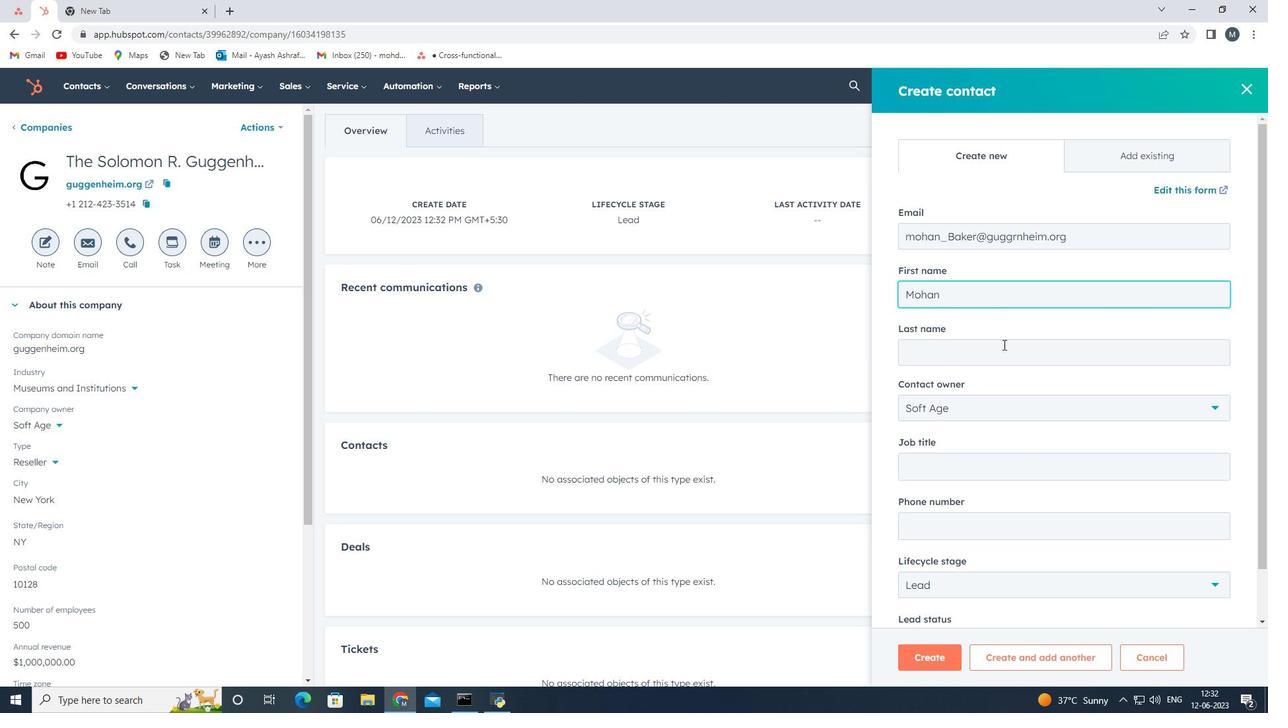 
Action: Mouse moved to (1003, 344)
Screenshot: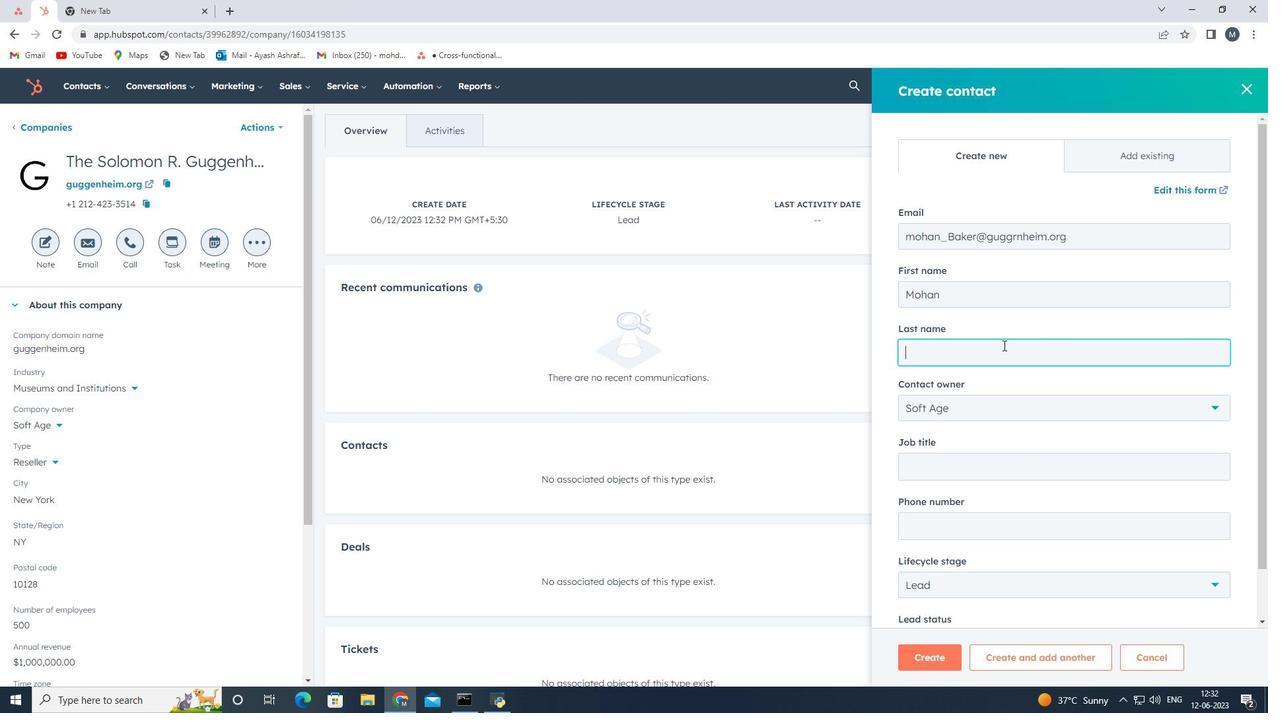 
Action: Key pressed <Key.shift>
Screenshot: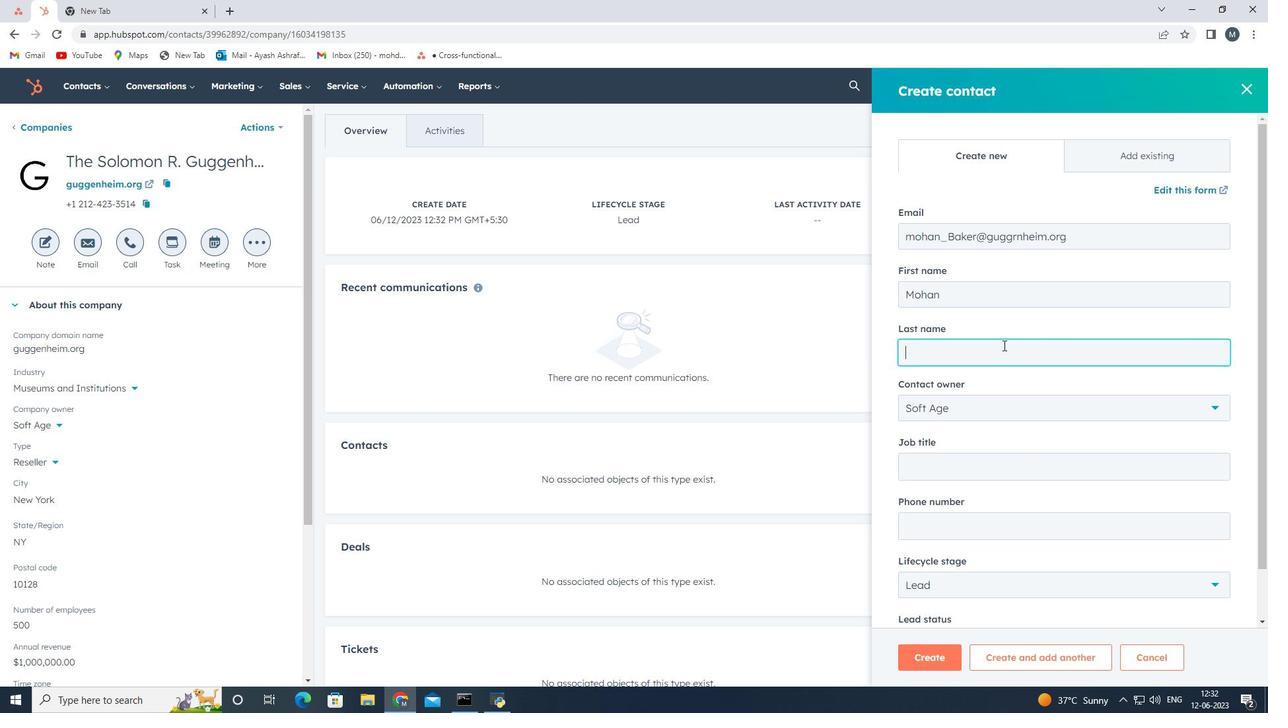 
Action: Mouse moved to (1001, 336)
Screenshot: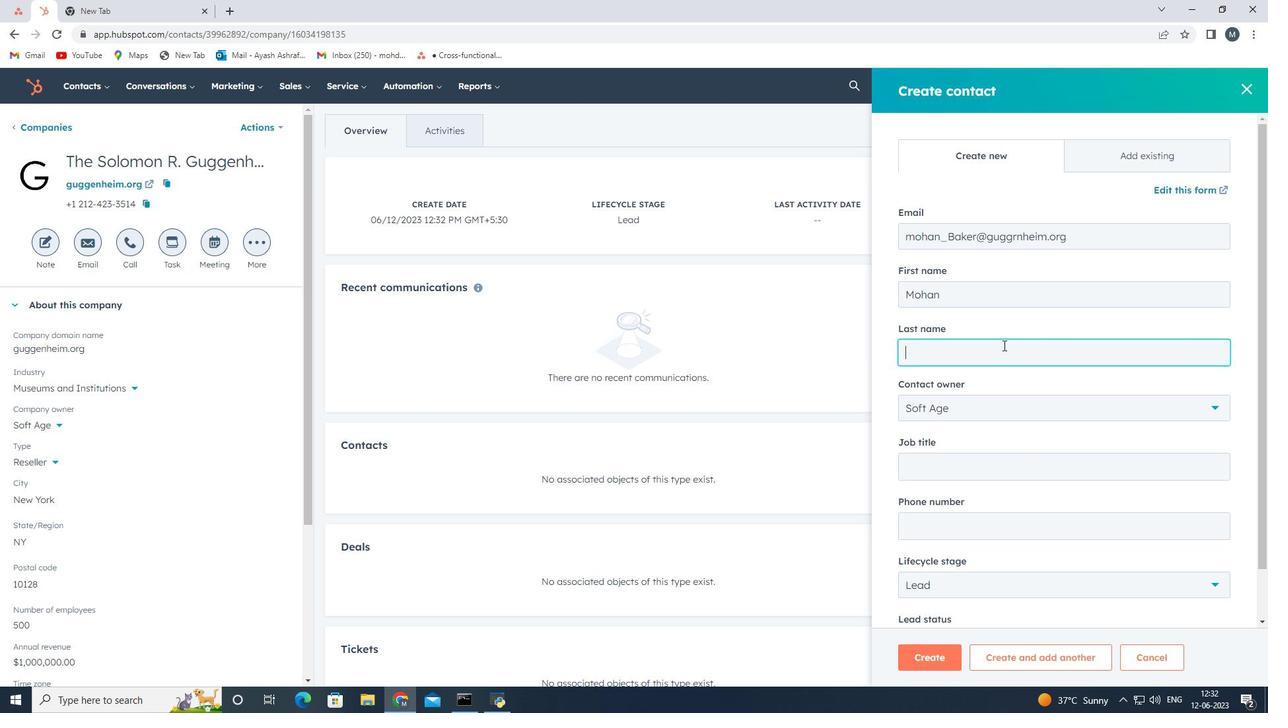 
Action: Key pressed <Key.shift><Key.shift><Key.shift><Key.shift><Key.shift><Key.shift><Key.shift>Baker
Screenshot: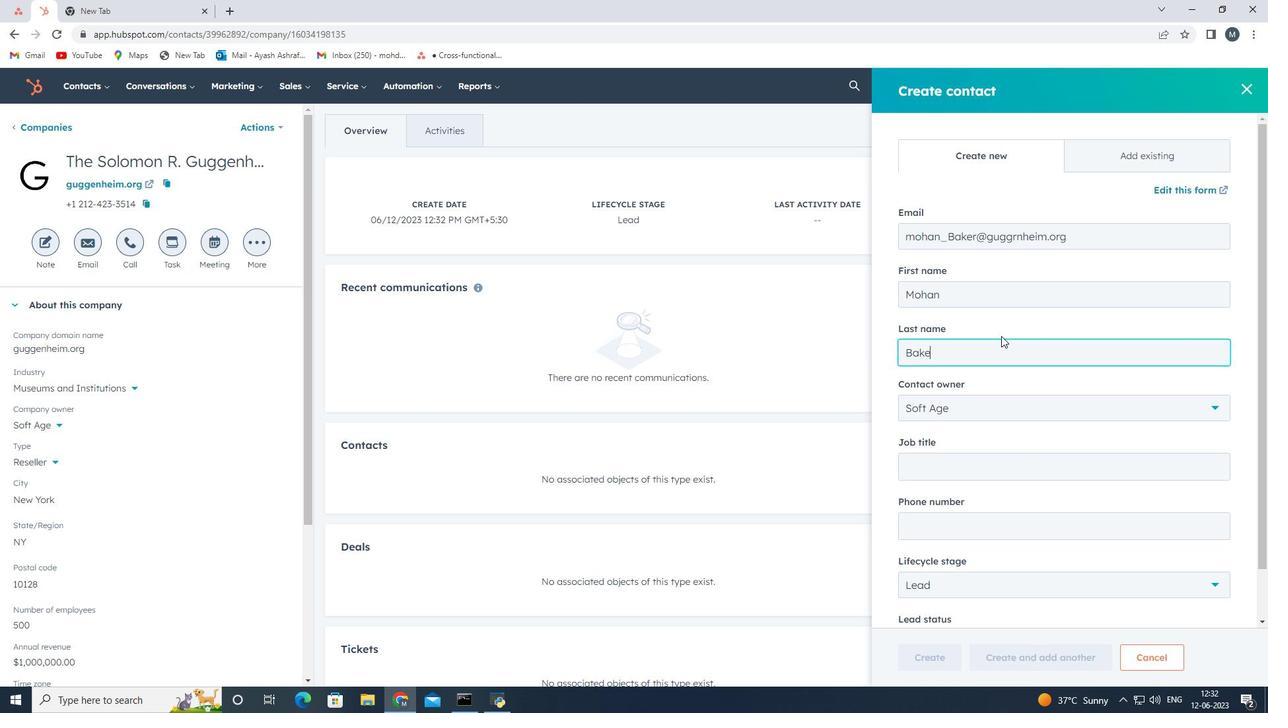
Action: Mouse moved to (1001, 467)
Screenshot: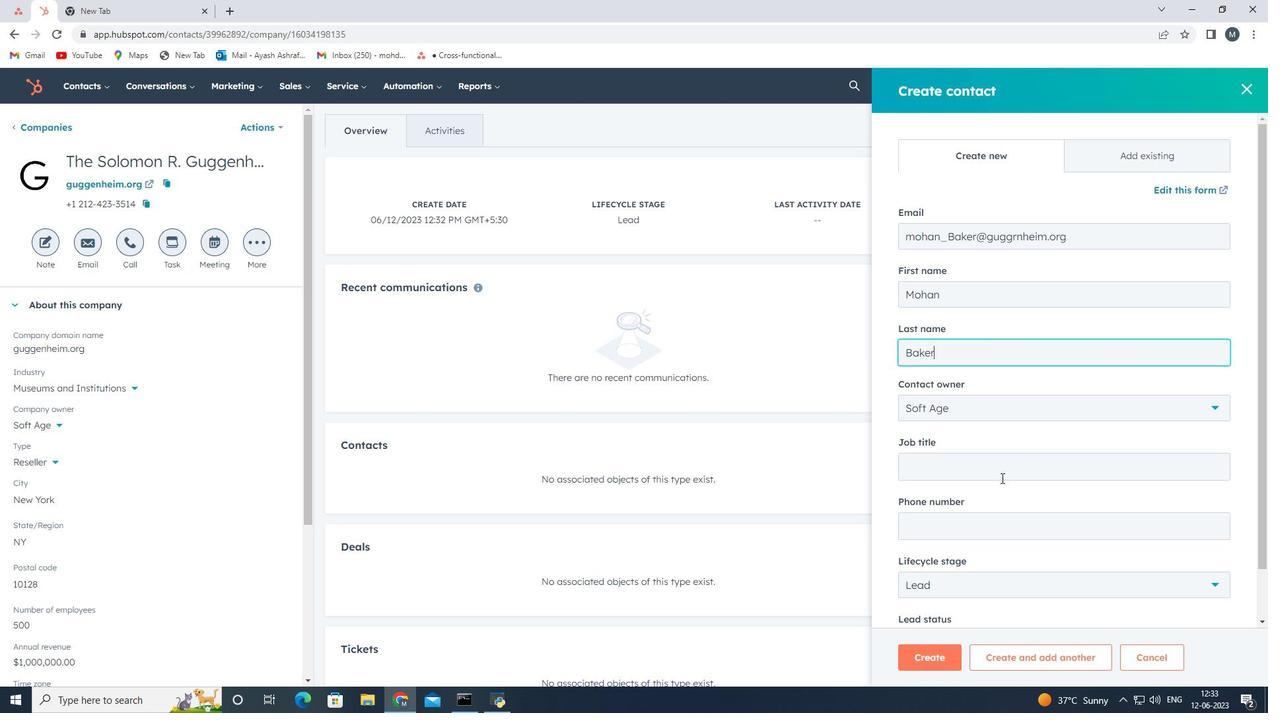 
Action: Mouse pressed left at (1001, 467)
Screenshot: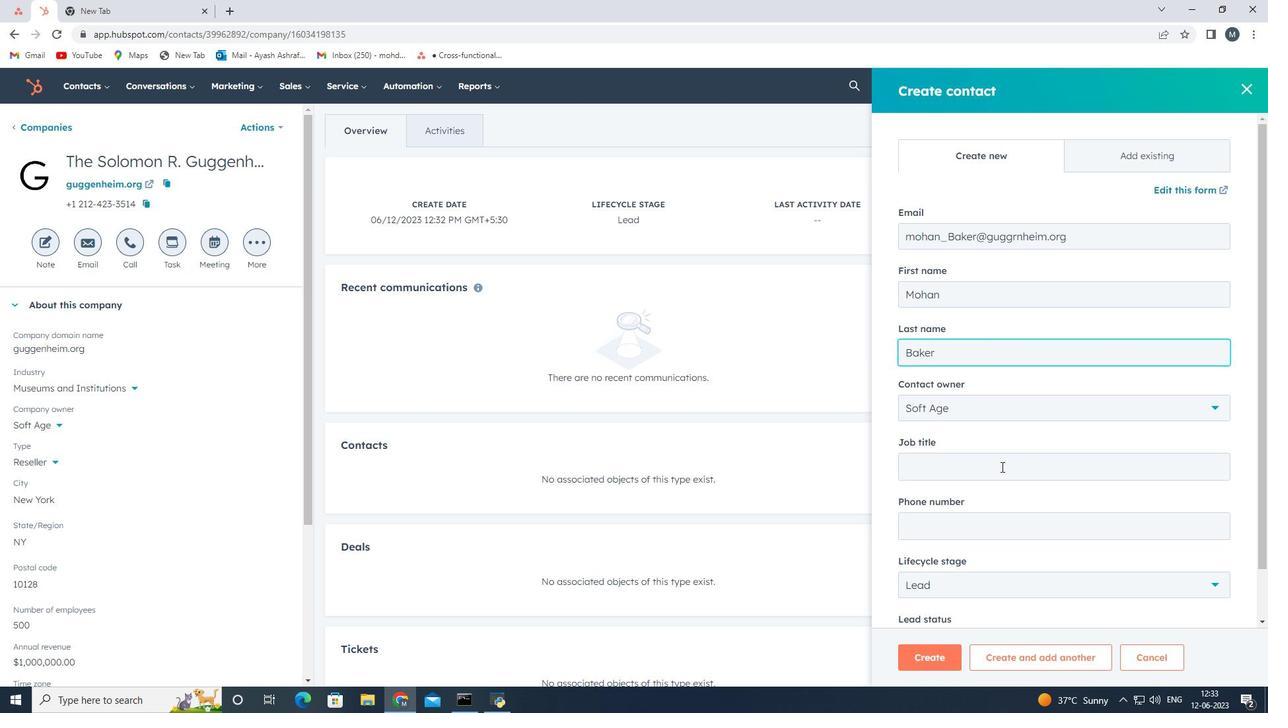 
Action: Key pressed <Key.shift><Key.shift><Key.shift><Key.shift><Key.shift><Key.shift><Key.shift><Key.shift><Key.shift><Key.shift><Key.shift><Key.shift><Key.shift><Key.shift><Key.shift><Key.shift><Key.shift><Key.shift><Key.shift><Key.shift><Key.shift><Key.shift><Key.shift><Key.shift><Key.shift><Key.shift>QA<Key.space><Key.shift>Tester
Screenshot: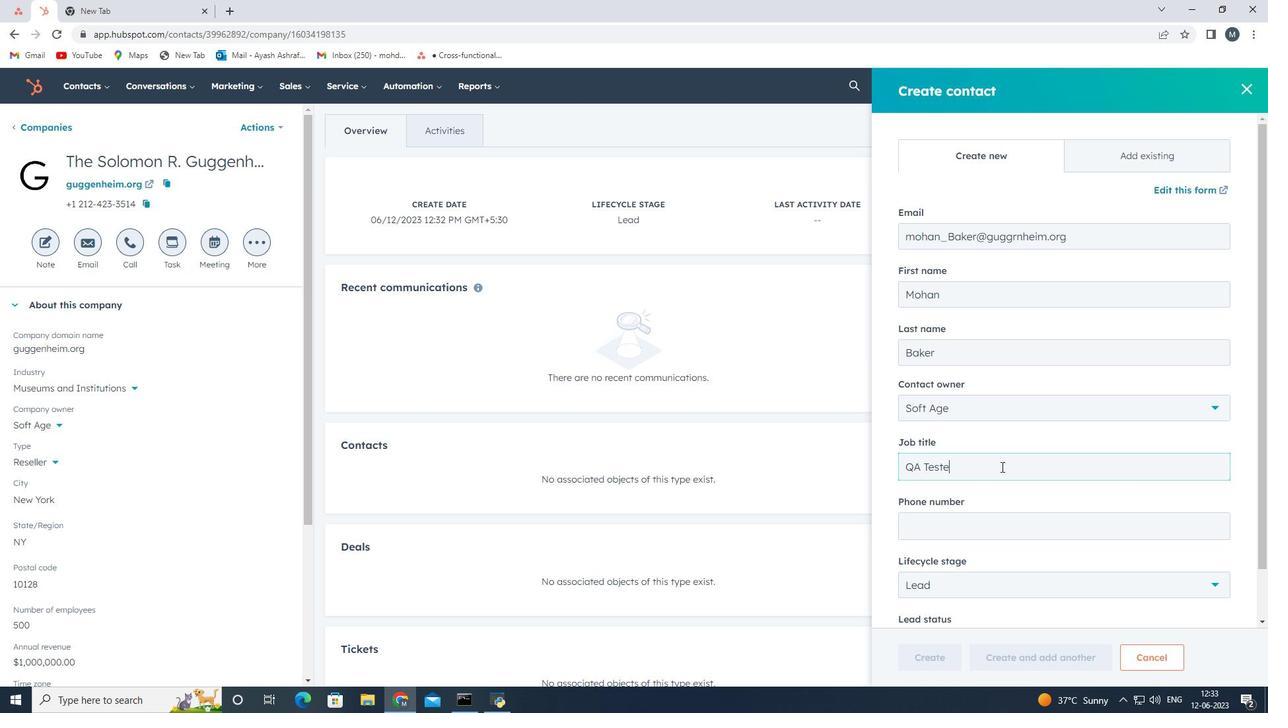 
Action: Mouse moved to (938, 526)
Screenshot: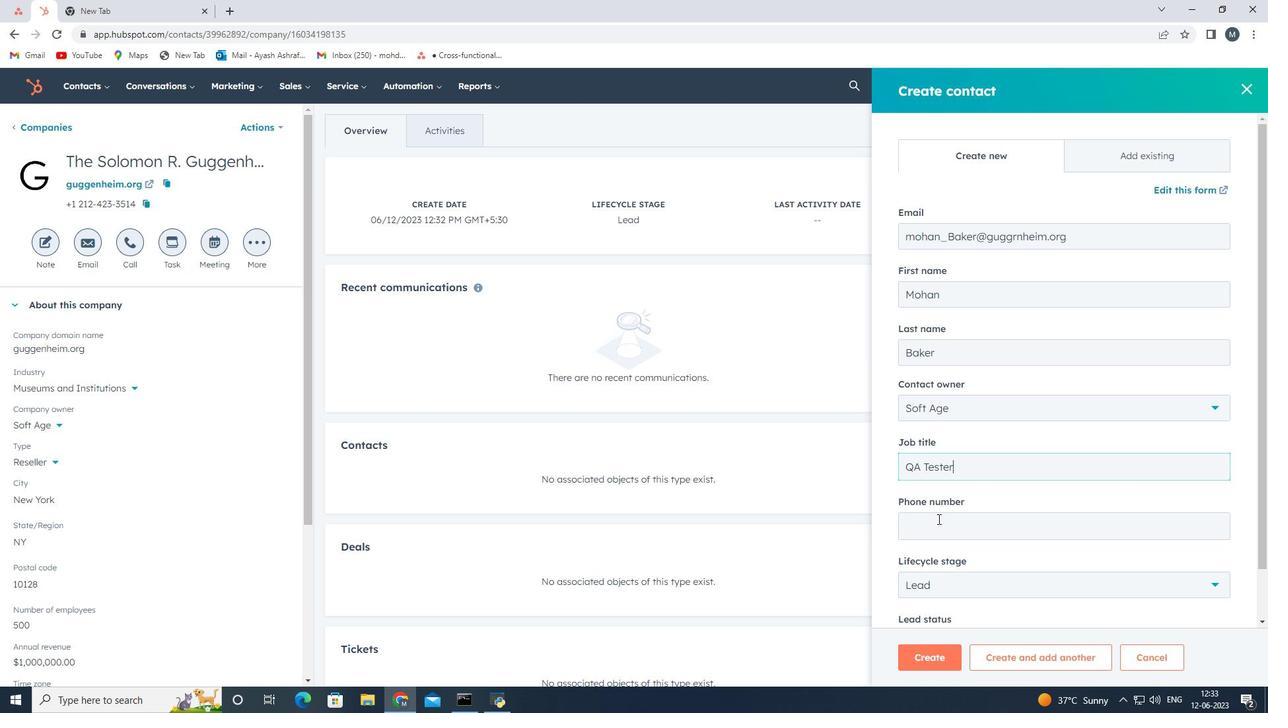 
Action: Mouse pressed left at (938, 526)
Screenshot: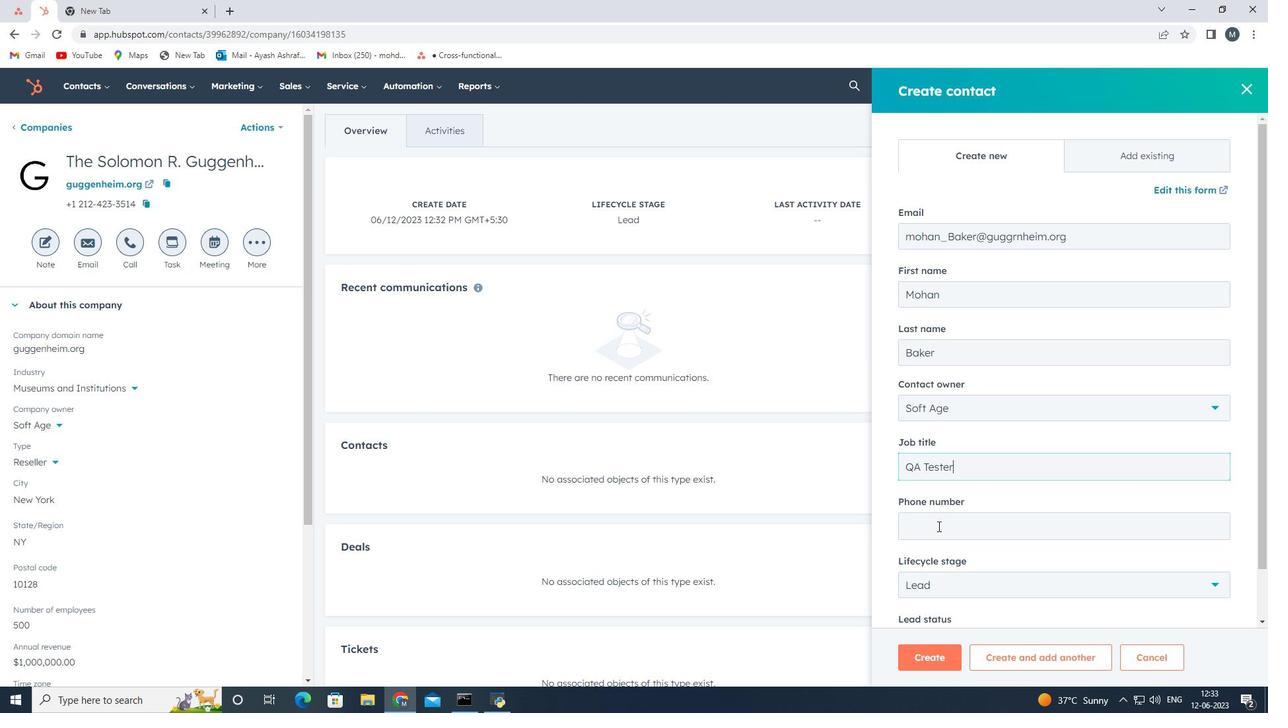 
Action: Mouse moved to (938, 517)
Screenshot: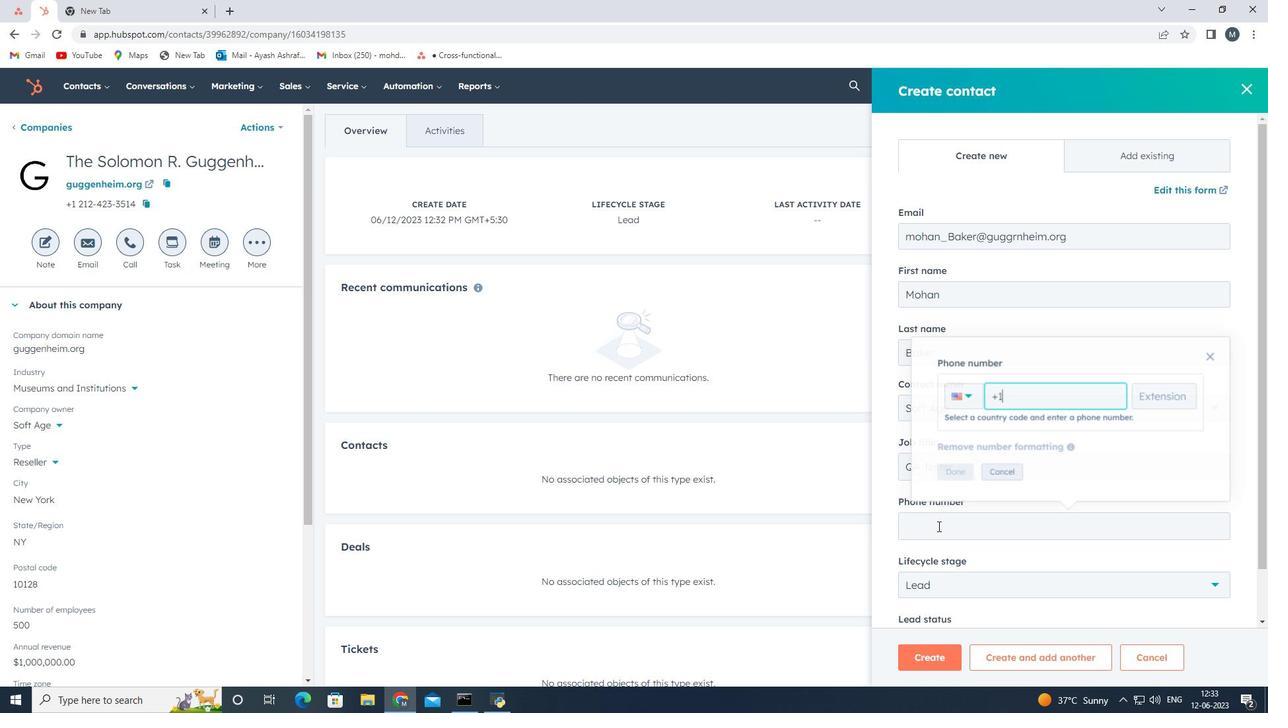 
Action: Key pressed 2025554571
Screenshot: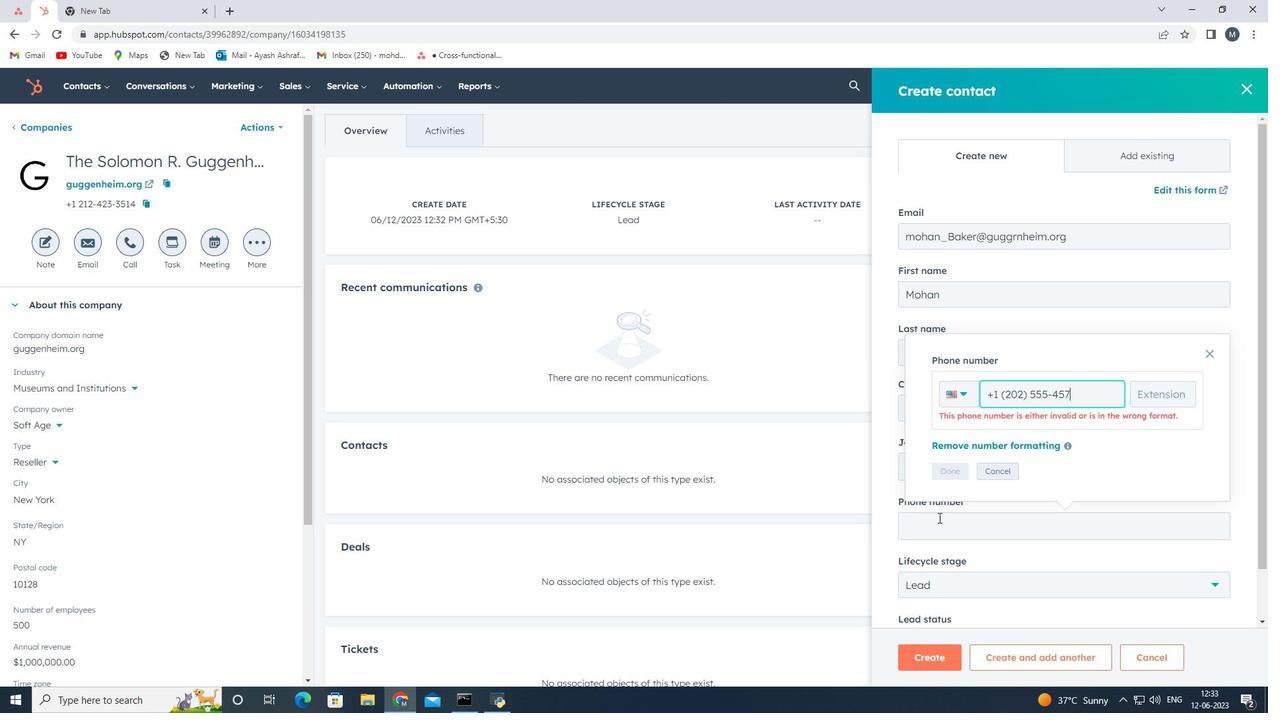 
Action: Mouse moved to (940, 467)
Screenshot: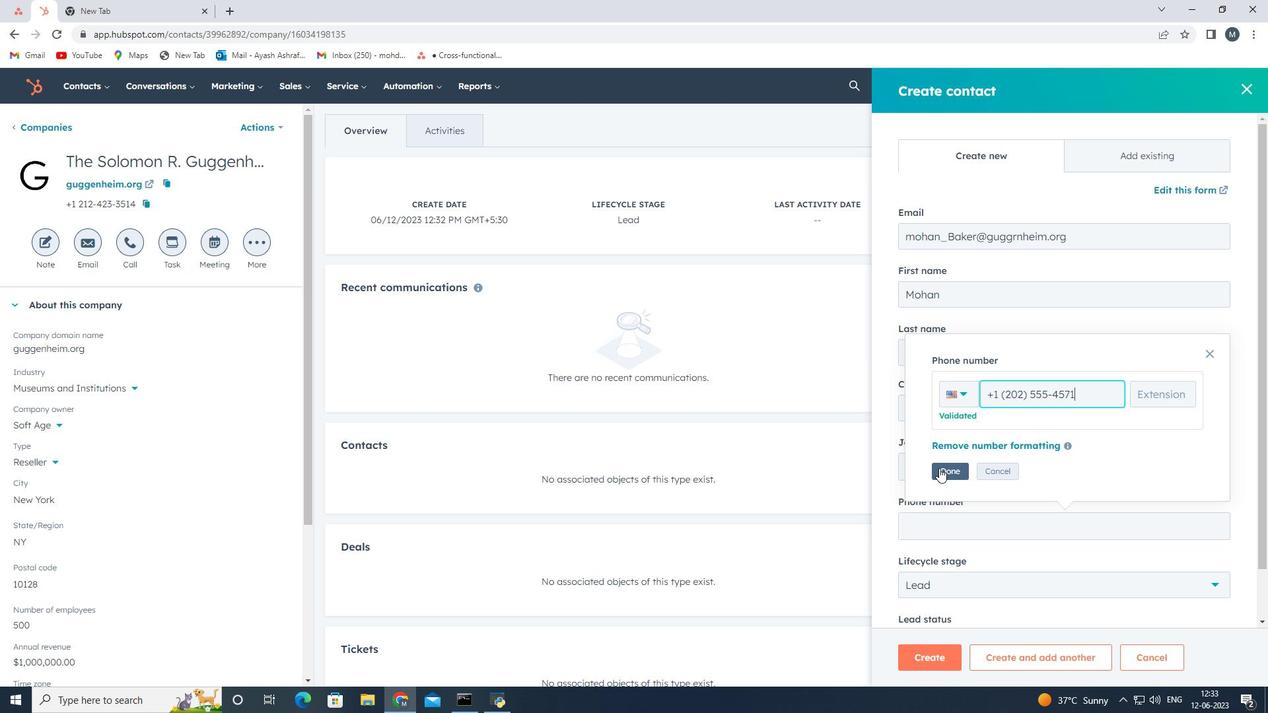 
Action: Mouse pressed left at (940, 467)
Screenshot: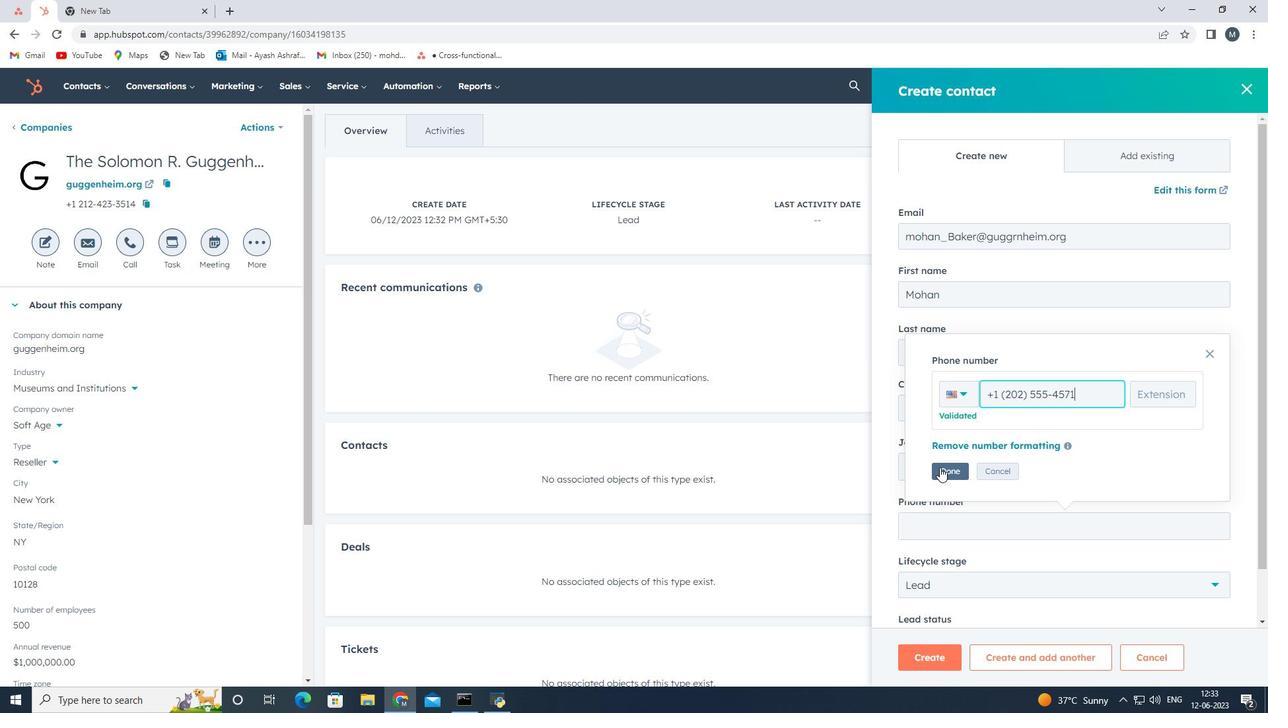 
Action: Mouse moved to (965, 579)
Screenshot: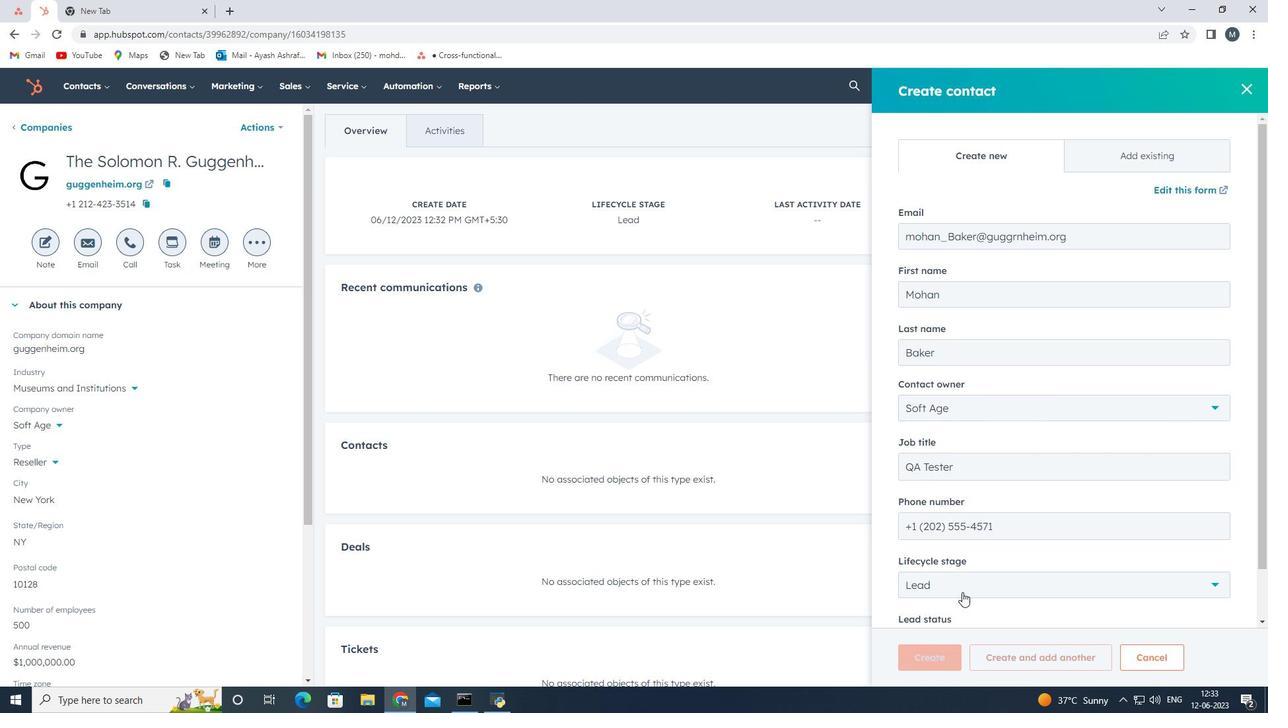 
Action: Mouse pressed left at (965, 579)
Screenshot: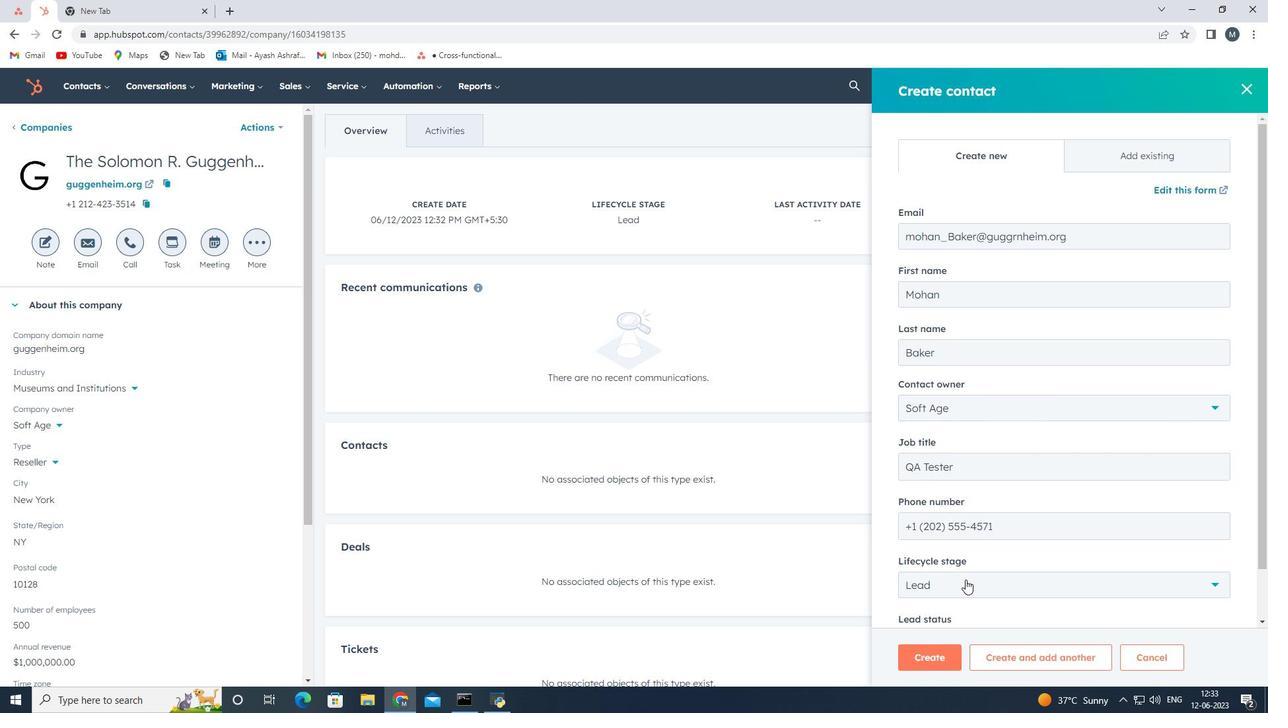 
Action: Mouse moved to (945, 467)
Screenshot: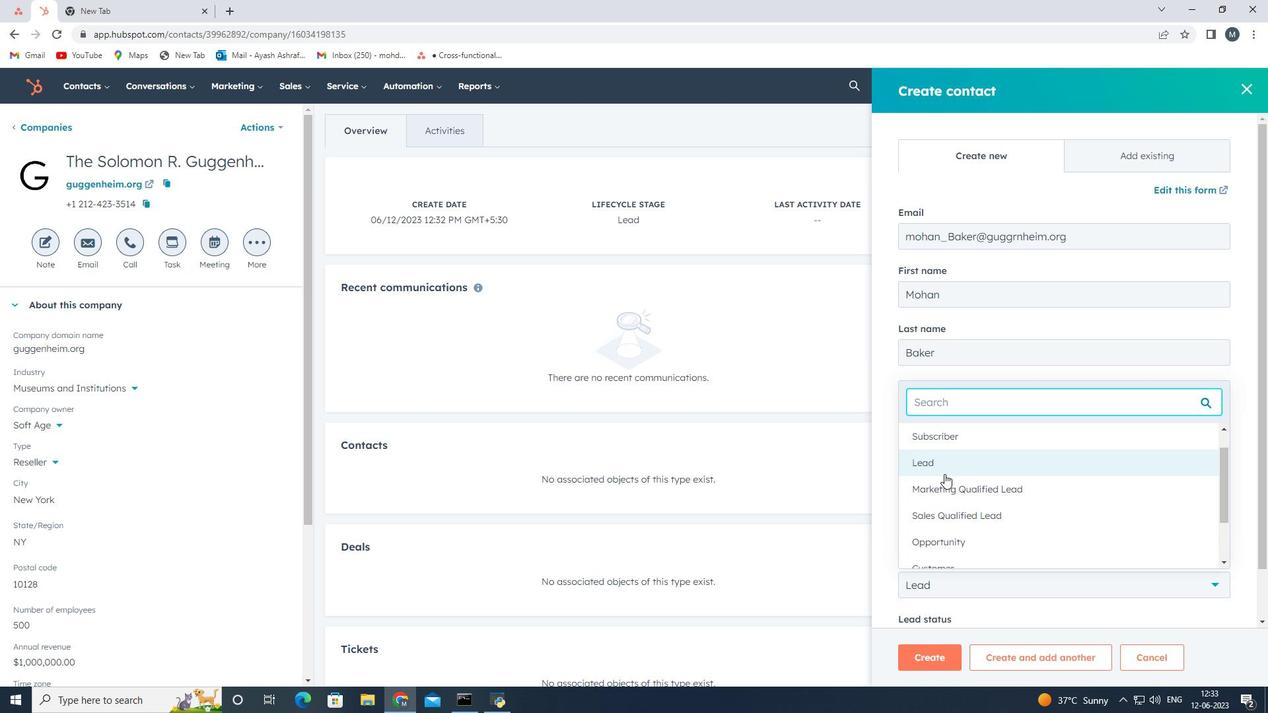 
Action: Mouse pressed left at (945, 467)
Screenshot: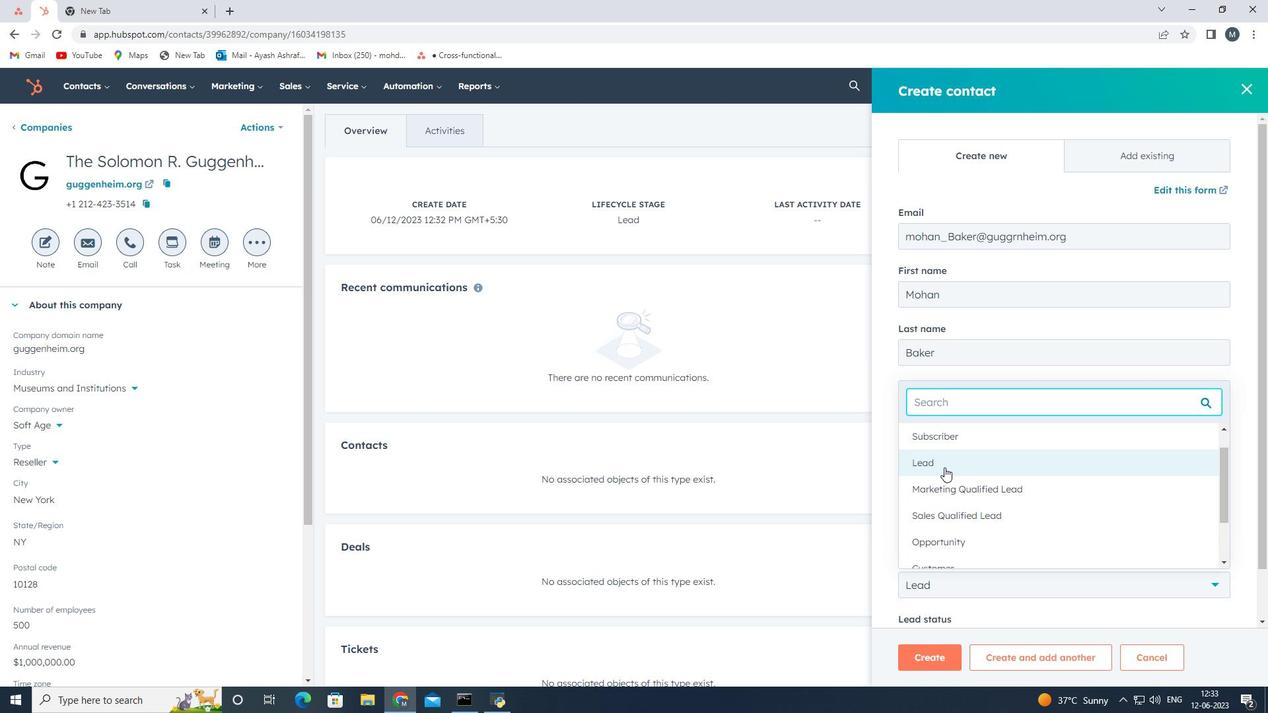 
Action: Mouse moved to (953, 519)
Screenshot: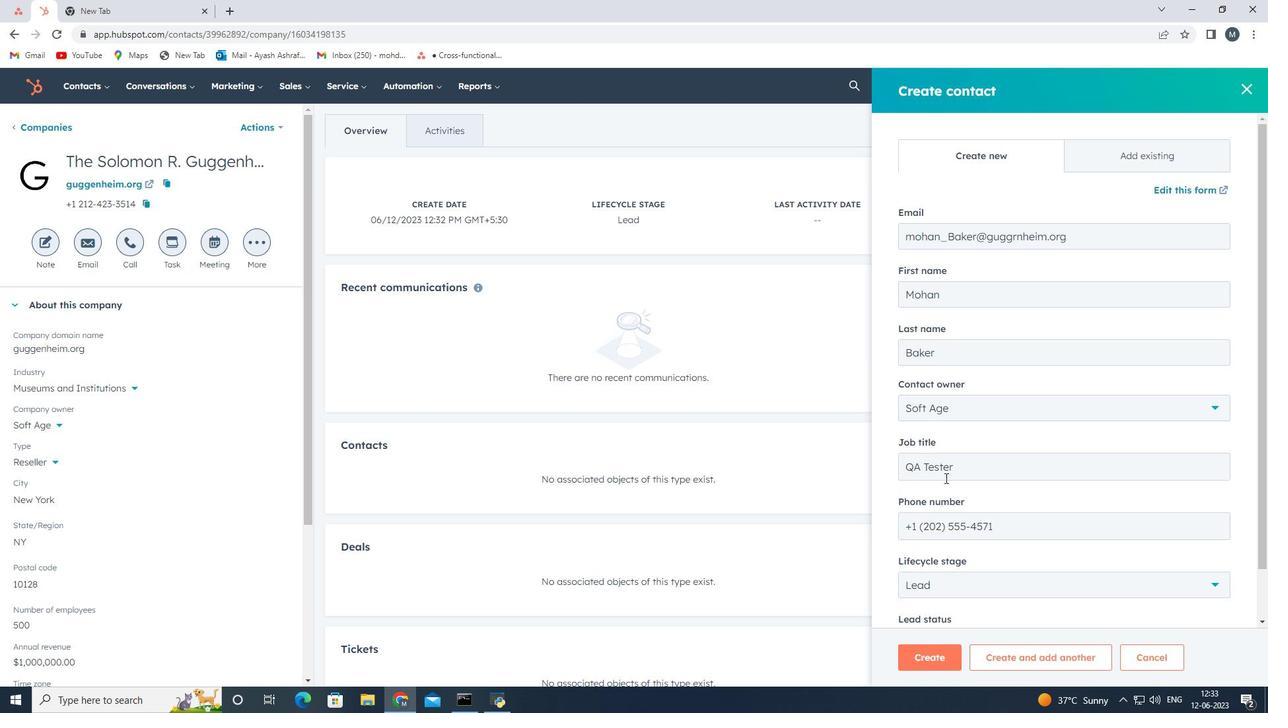 
Action: Mouse scrolled (953, 519) with delta (0, 0)
Screenshot: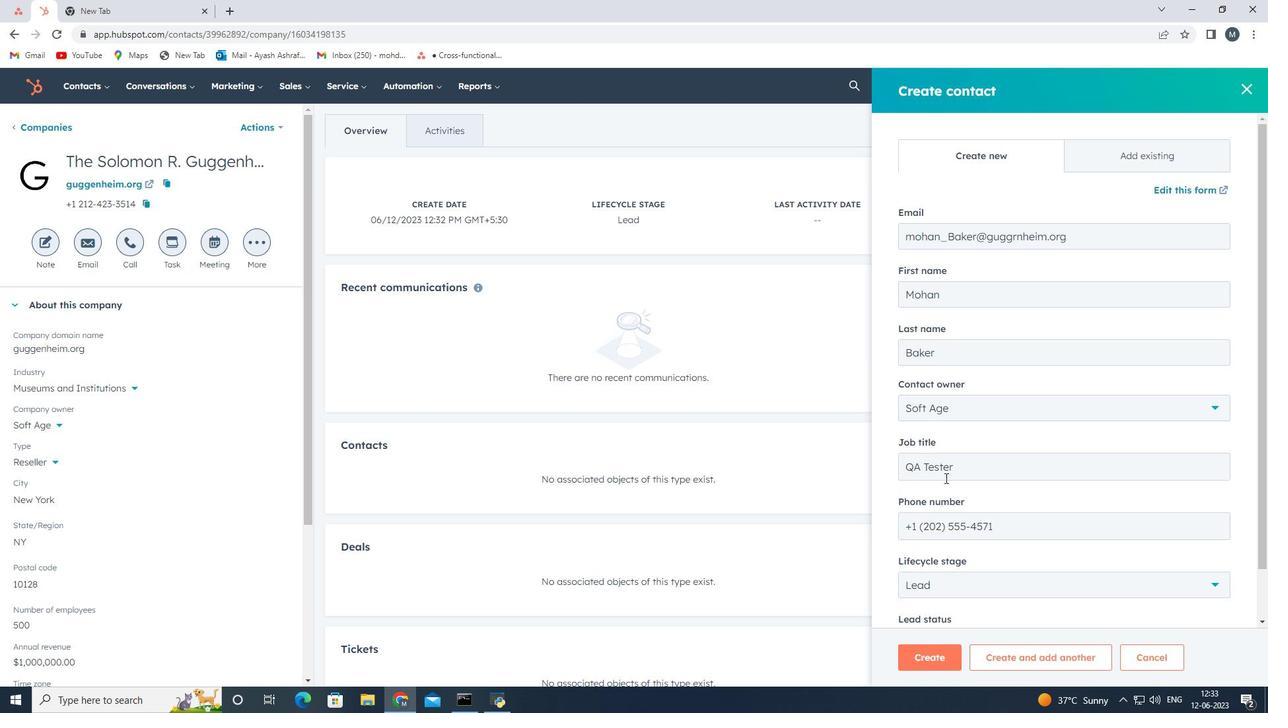 
Action: Mouse moved to (955, 531)
Screenshot: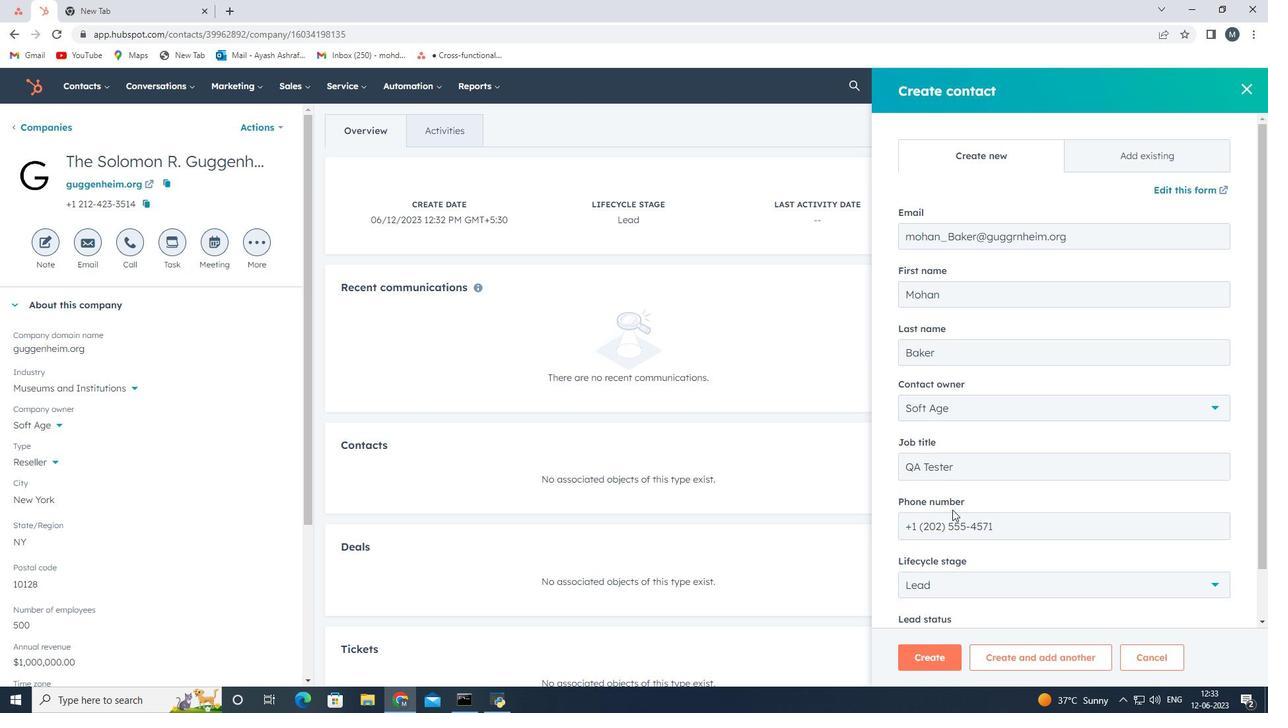 
Action: Mouse scrolled (955, 531) with delta (0, 0)
Screenshot: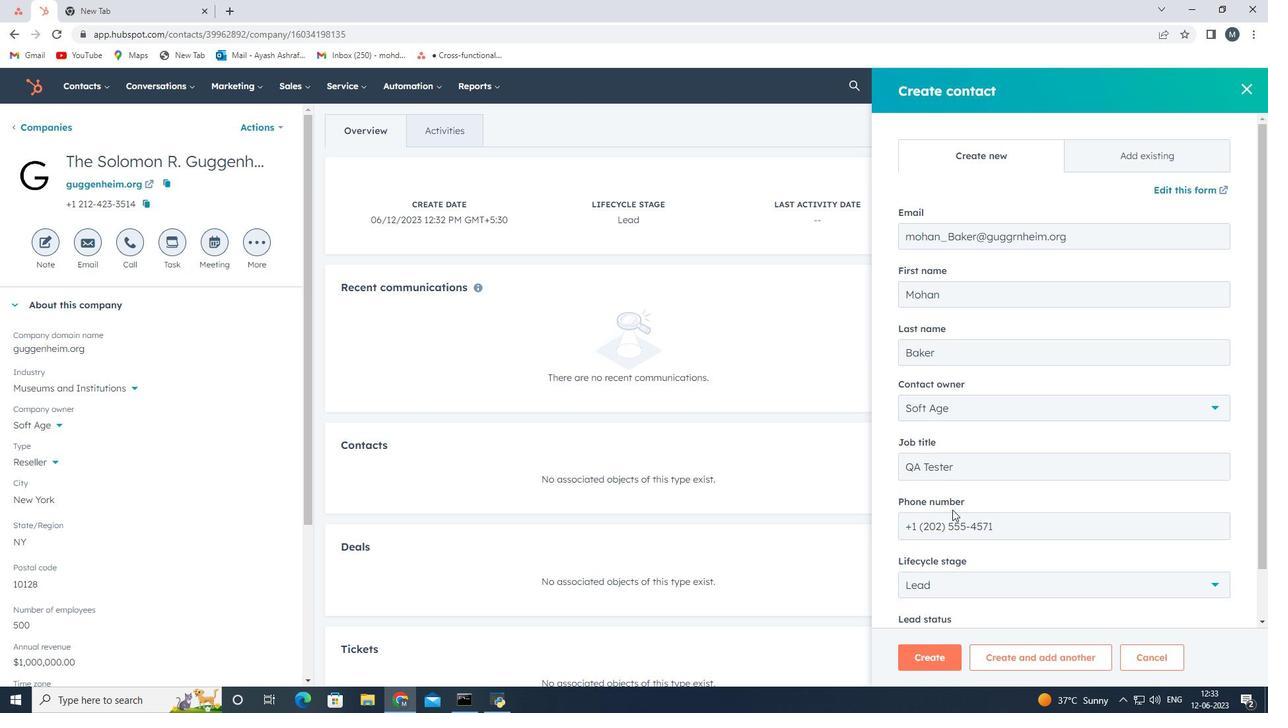 
Action: Mouse moved to (955, 533)
Screenshot: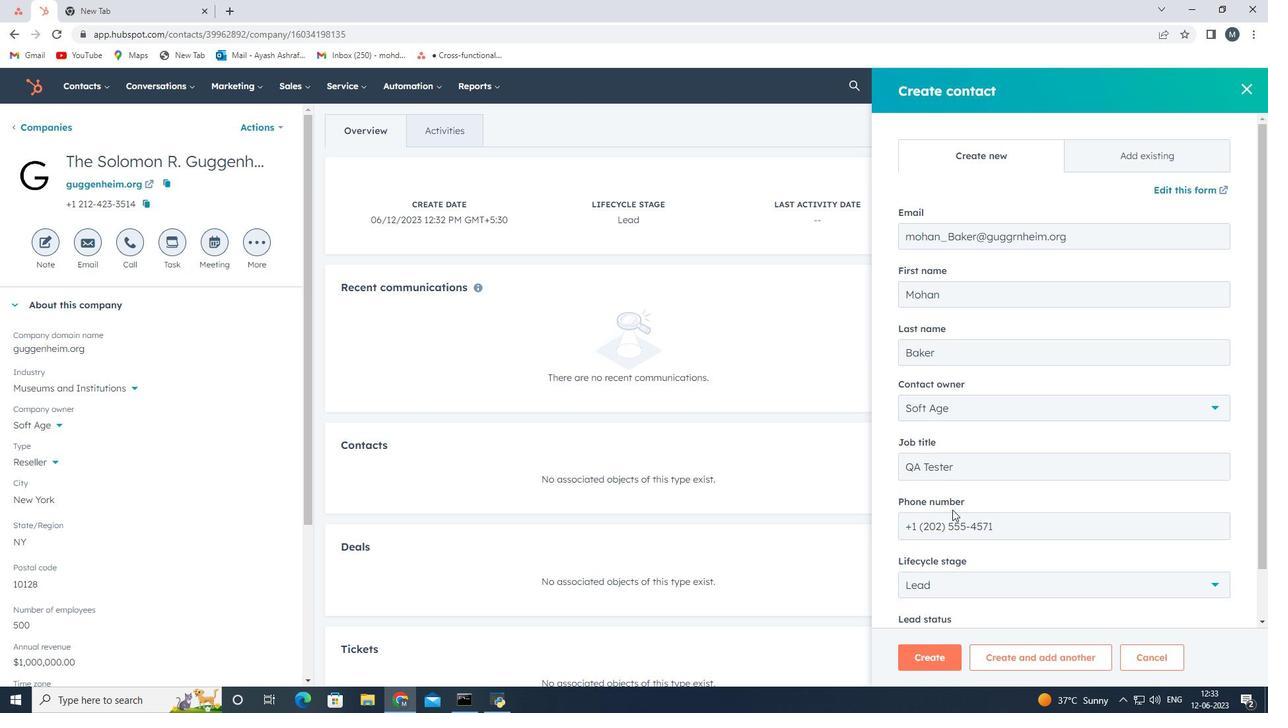 
Action: Mouse scrolled (955, 533) with delta (0, 0)
Screenshot: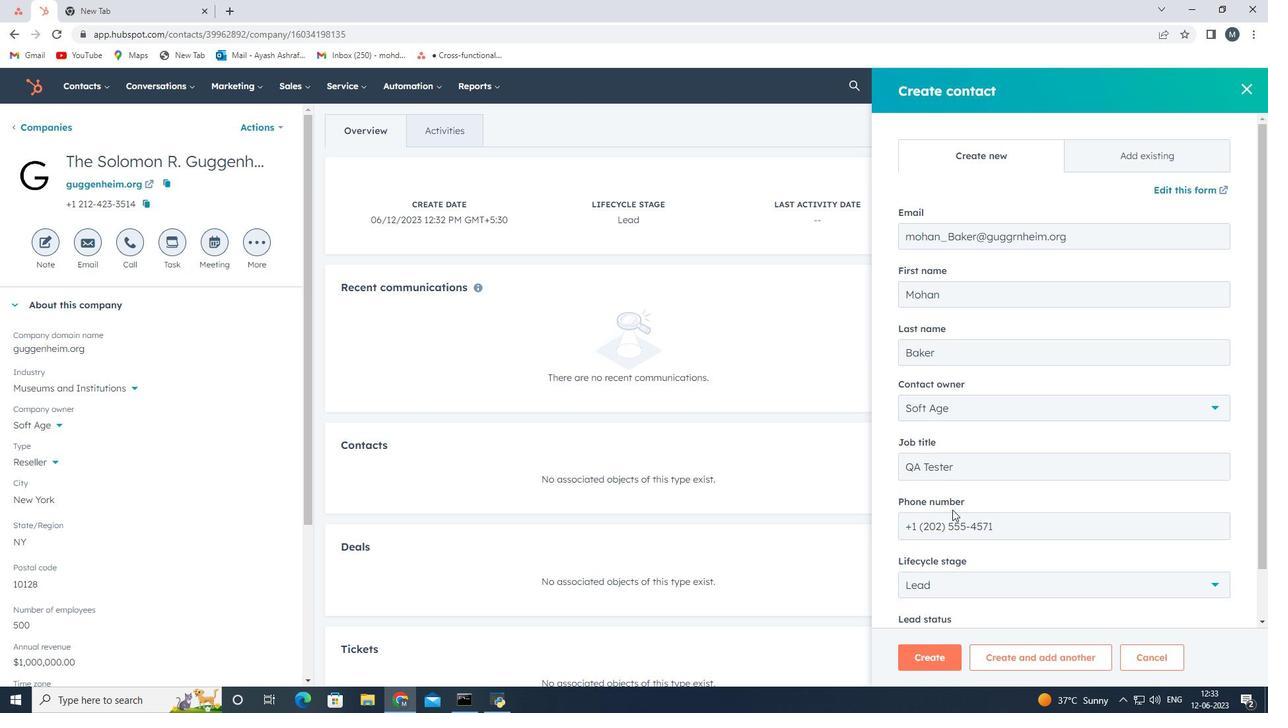 
Action: Mouse moved to (961, 577)
Screenshot: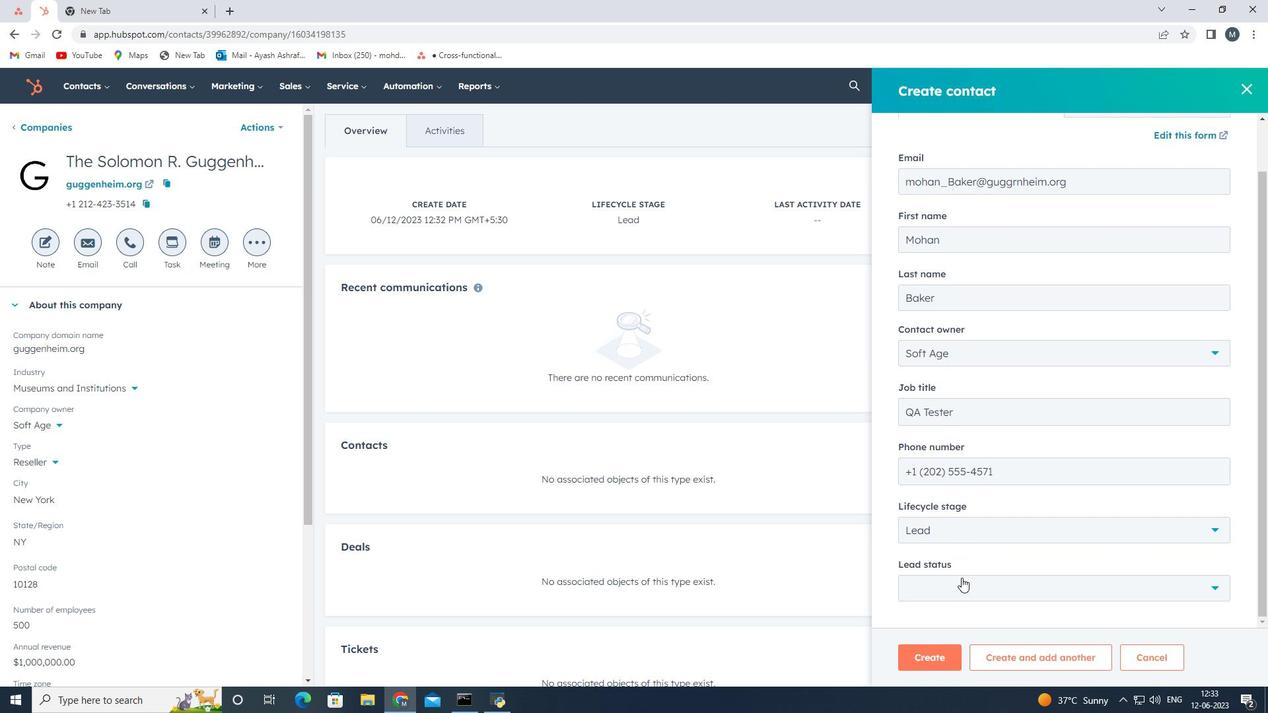 
Action: Mouse pressed left at (961, 577)
Screenshot: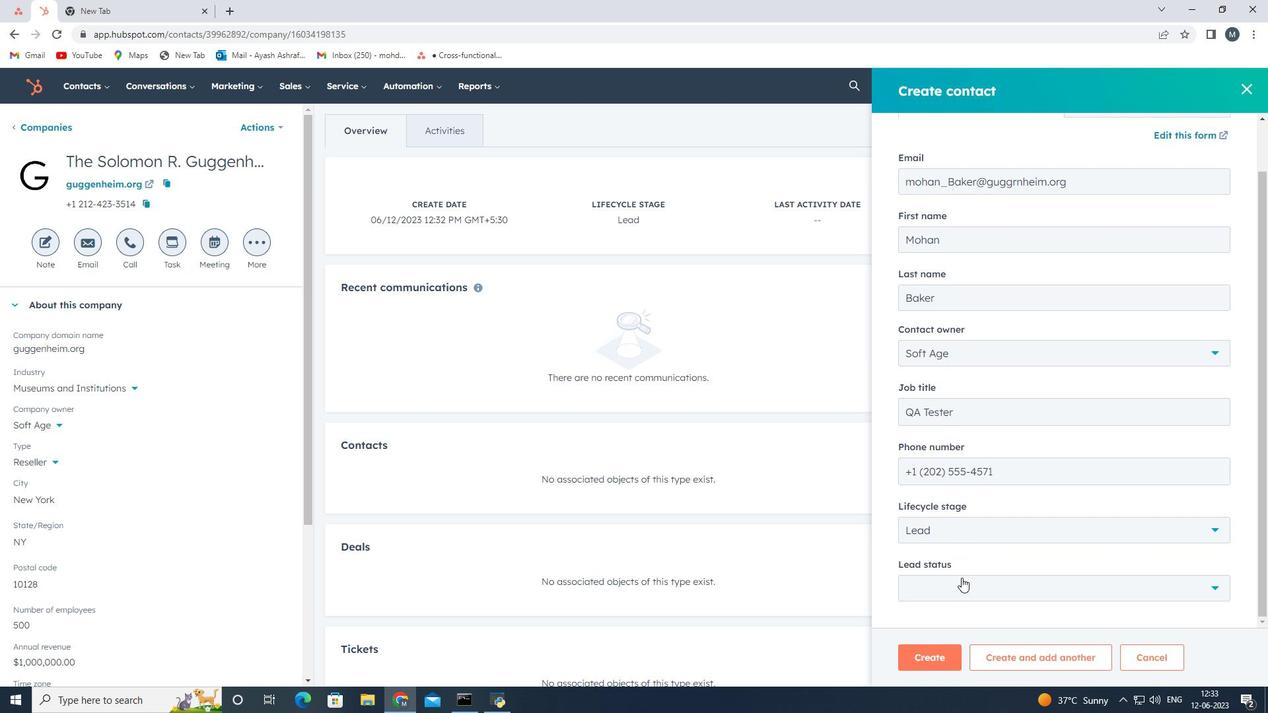
Action: Mouse moved to (974, 492)
Screenshot: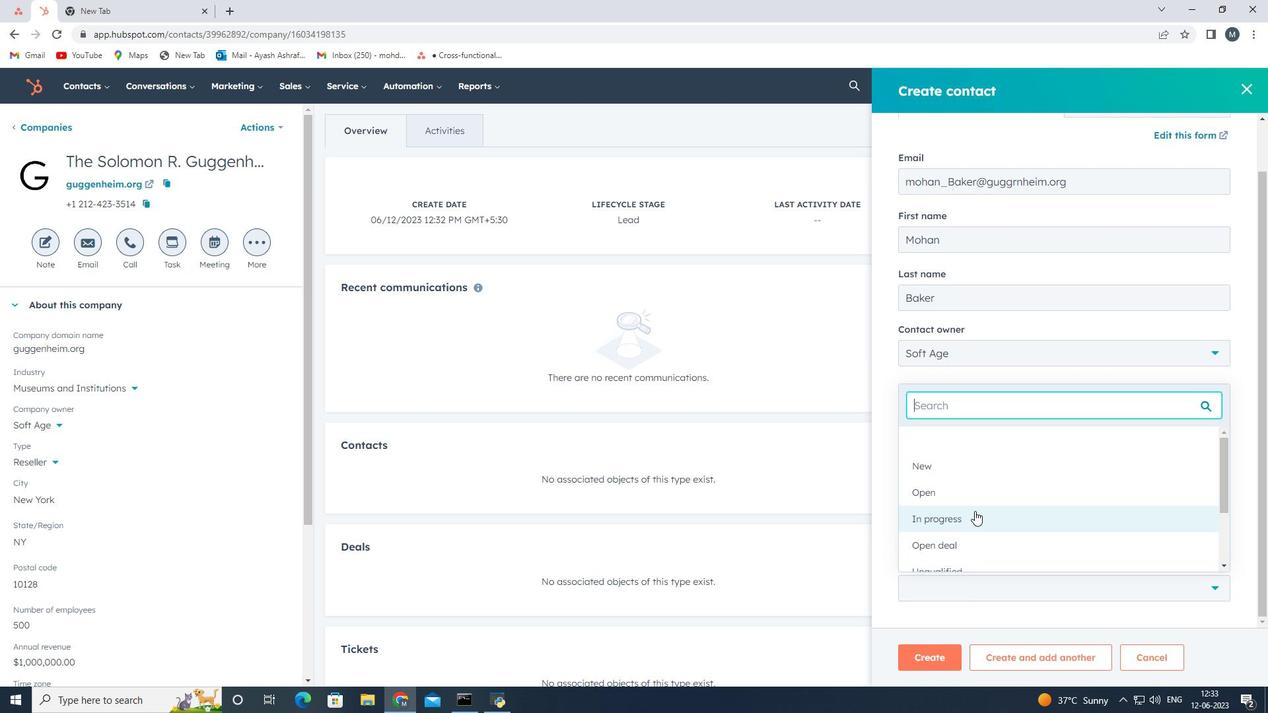 
Action: Mouse pressed left at (974, 492)
Screenshot: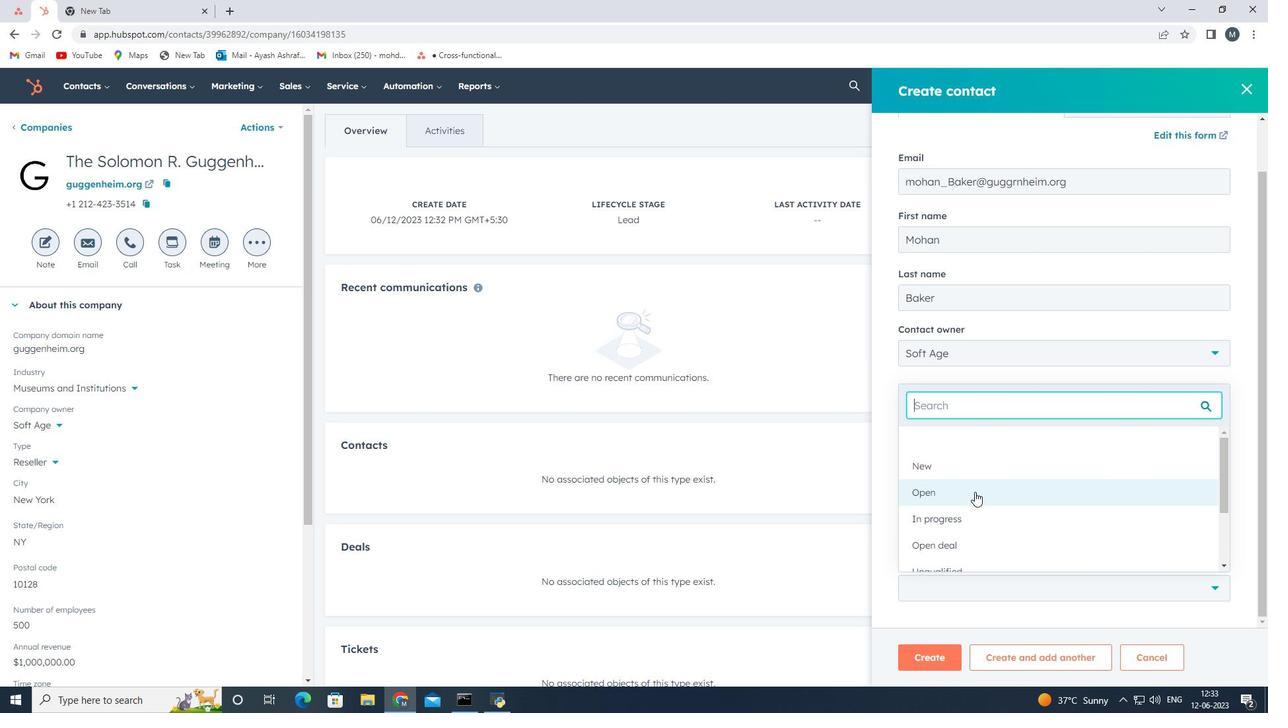 
Action: Mouse moved to (939, 658)
Screenshot: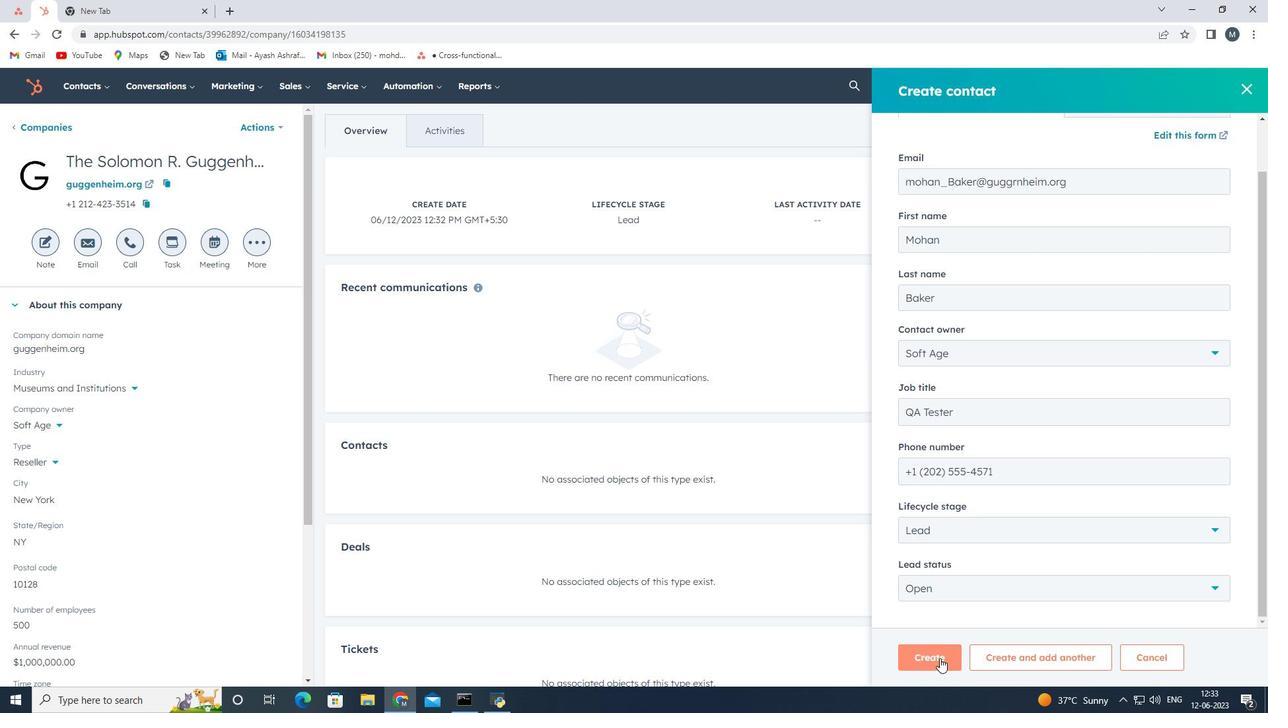 
Action: Mouse pressed left at (939, 658)
Screenshot: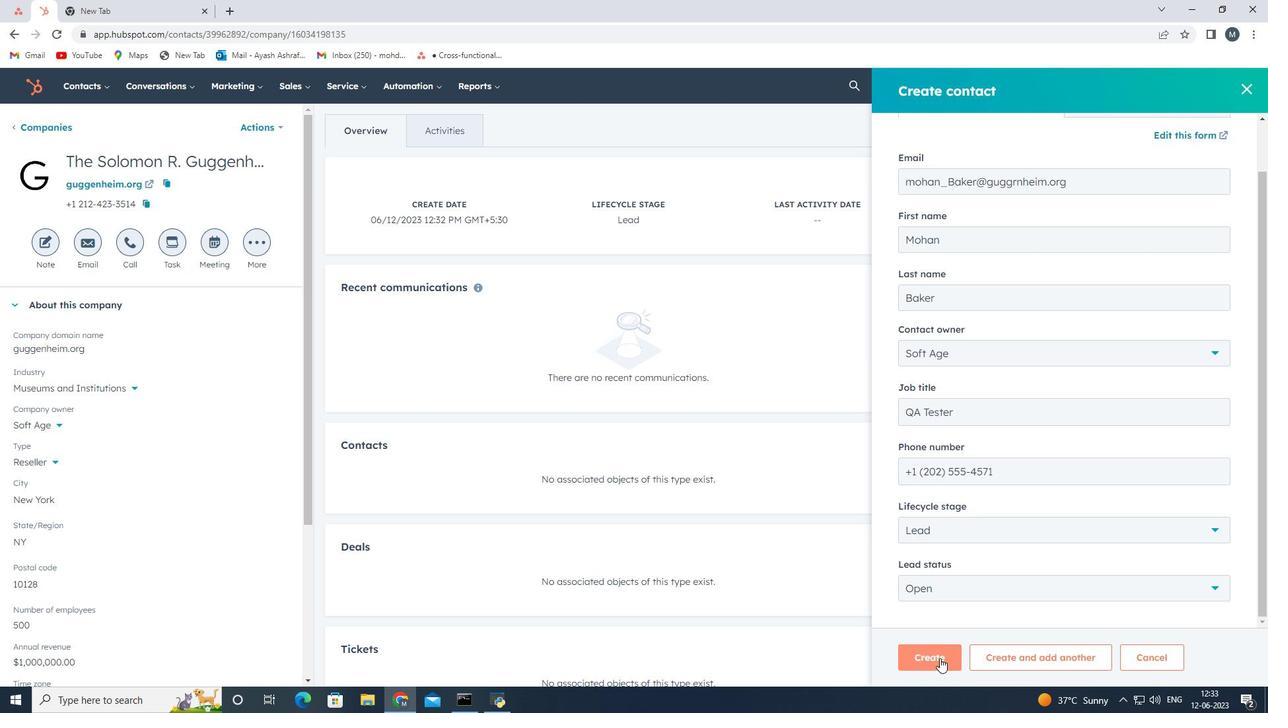 
Action: Mouse moved to (644, 568)
Screenshot: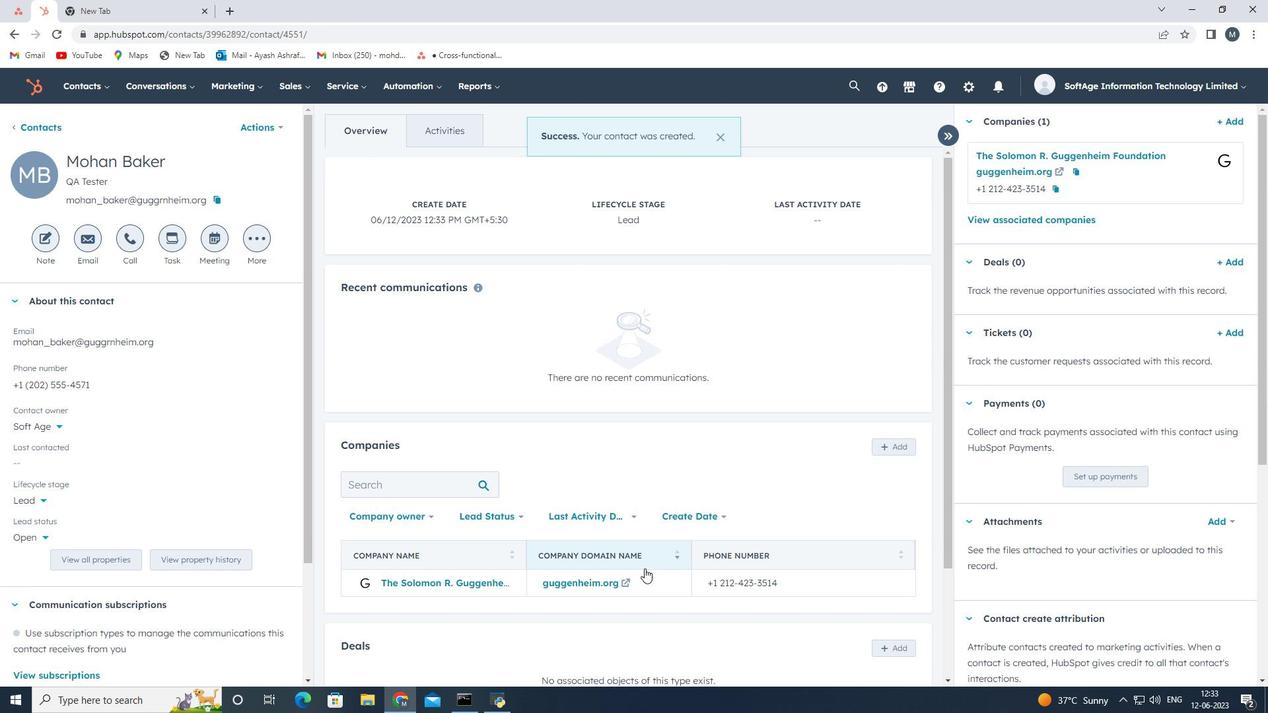 
